 Task: Open a blank sheet, save the file as Beachhouse.doc Insert a picture of 'Beachhouse'with name   Beachhouse.png  Change shape height to 4.5 select the picture, apply border and shading with setting Box, style Three thick line, color Light Green and width 2 1/4 pt
Action: Mouse moved to (26, 25)
Screenshot: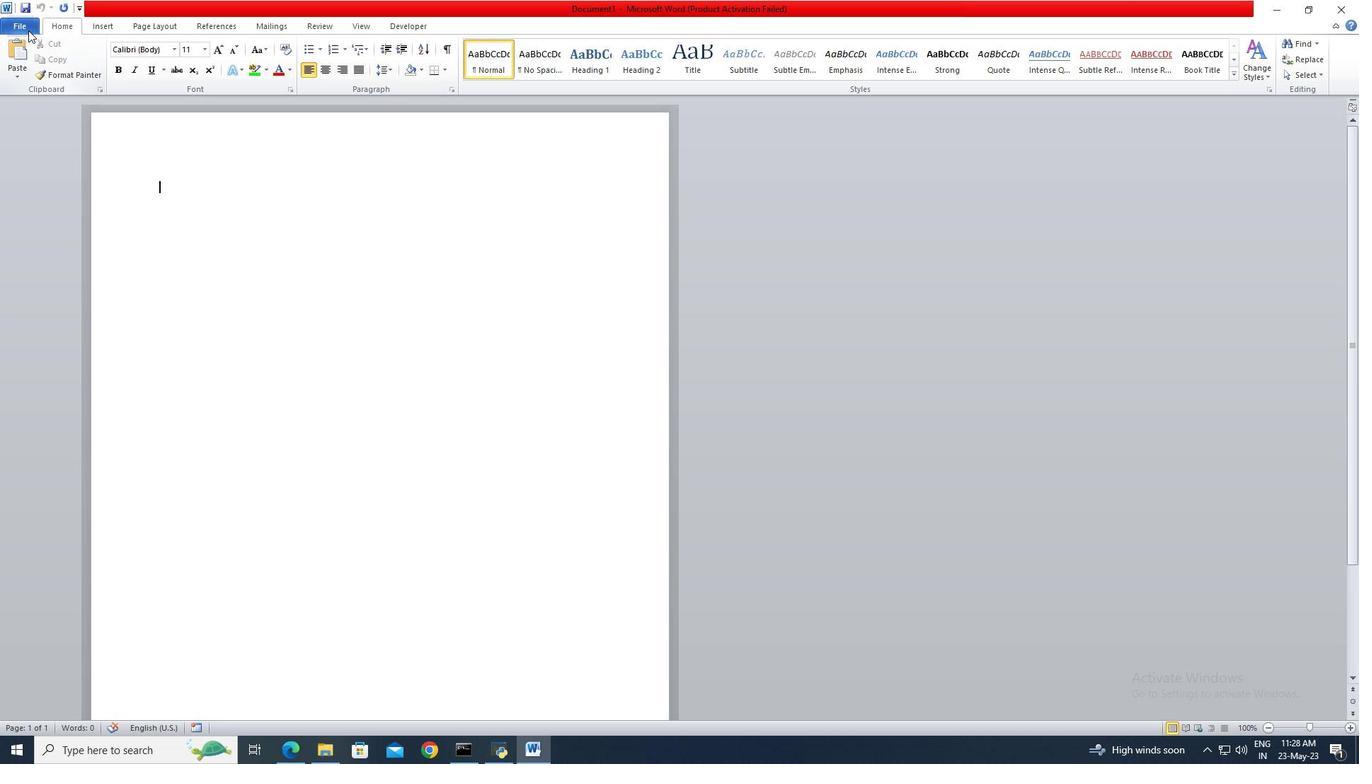 
Action: Mouse pressed left at (26, 25)
Screenshot: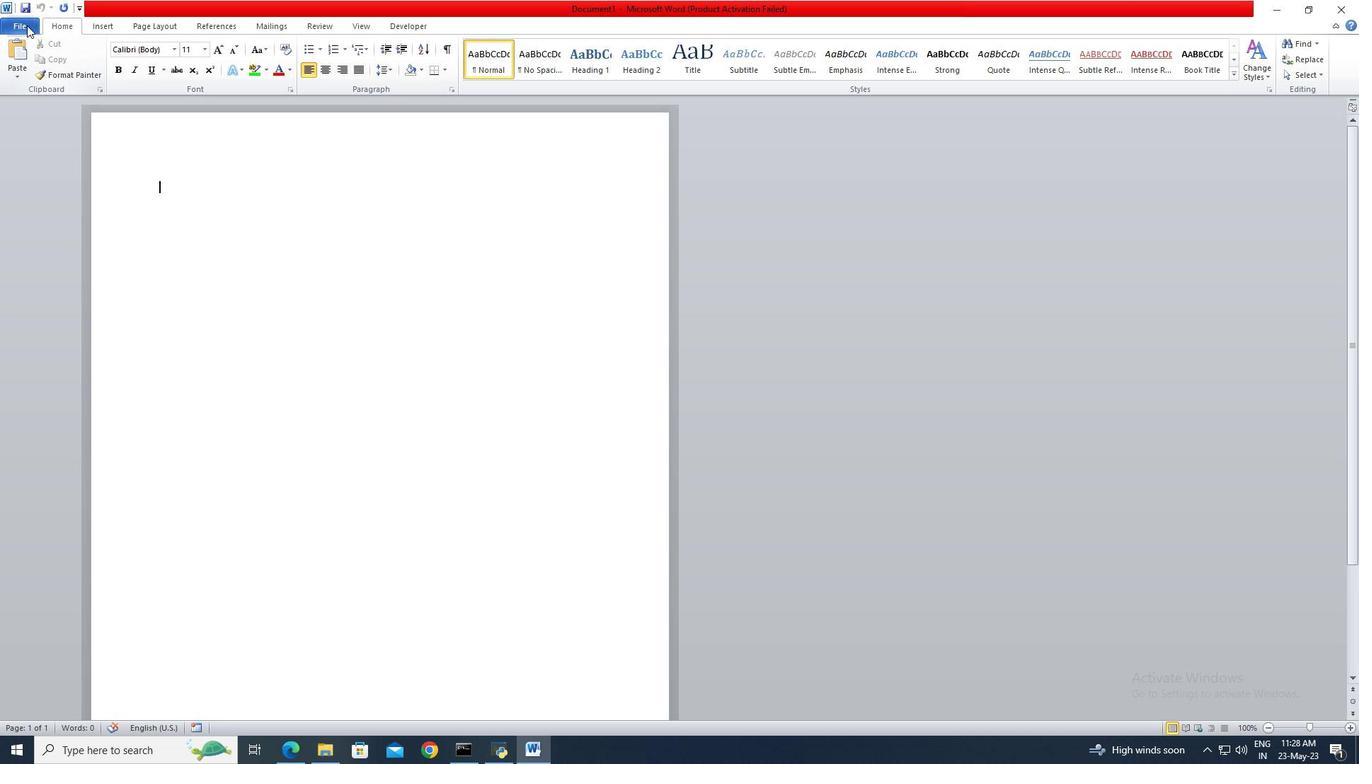 
Action: Mouse moved to (35, 186)
Screenshot: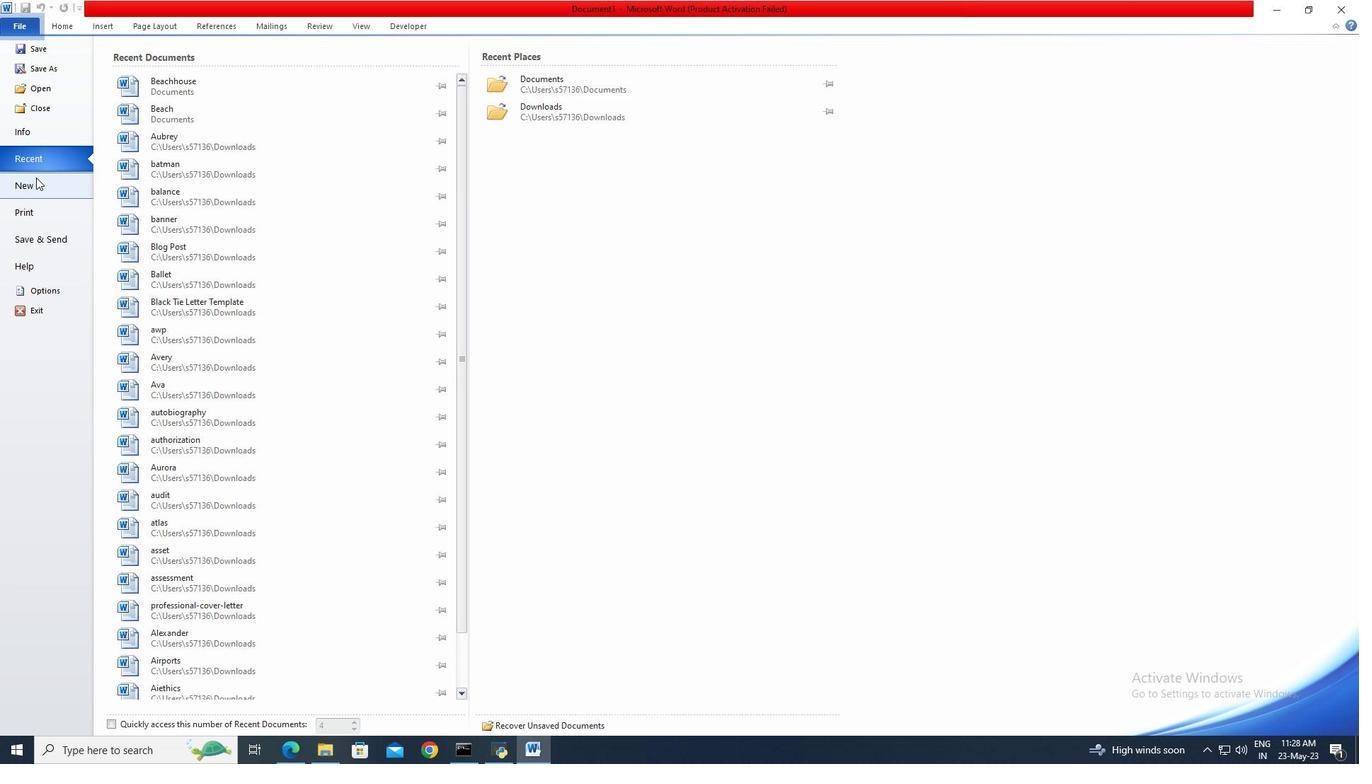 
Action: Mouse pressed left at (35, 186)
Screenshot: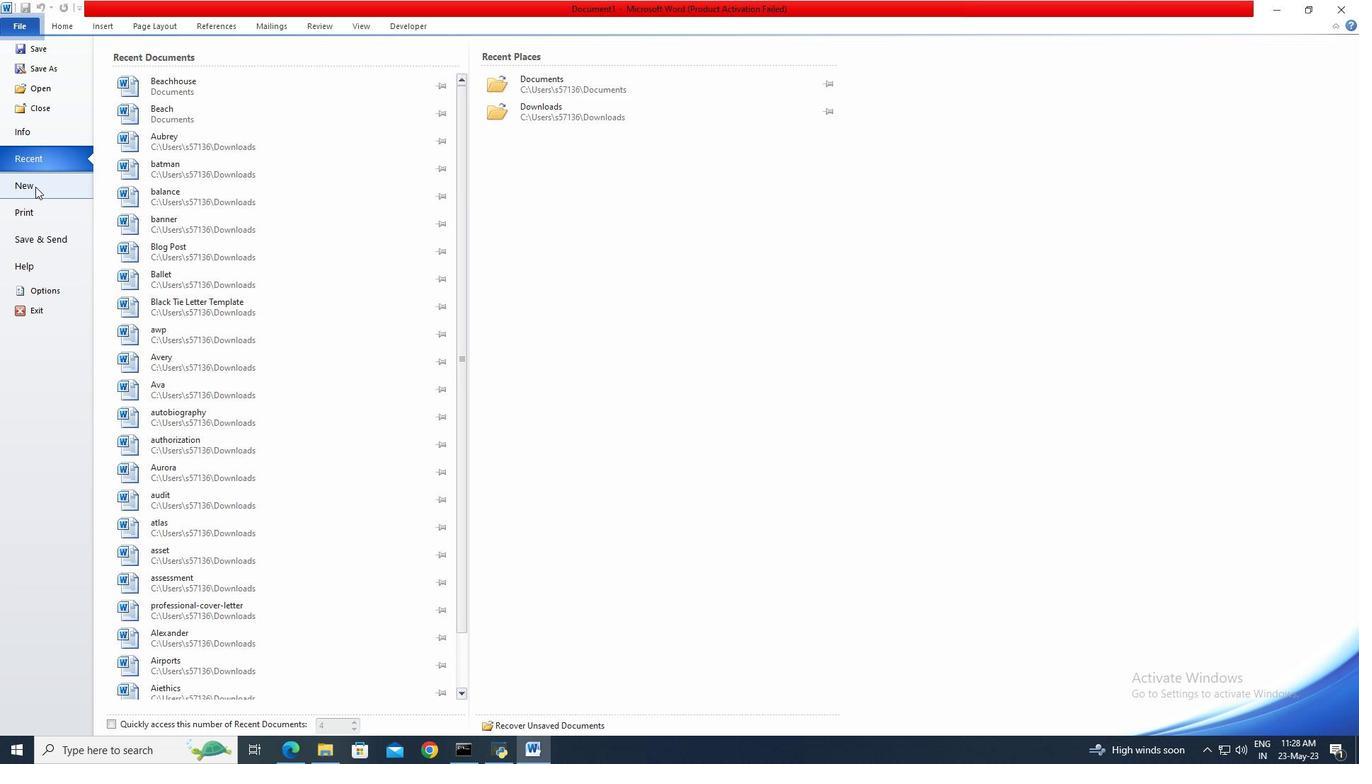 
Action: Mouse moved to (704, 355)
Screenshot: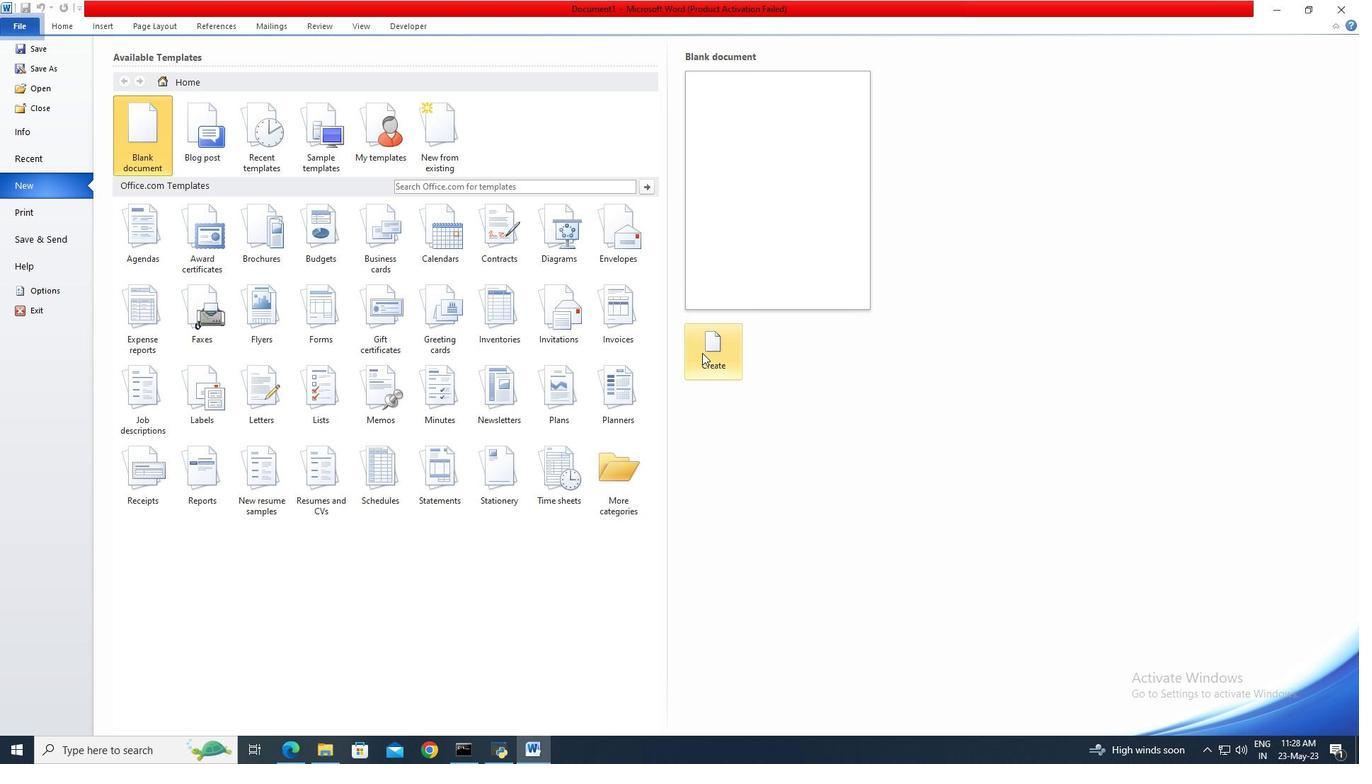 
Action: Mouse pressed left at (704, 355)
Screenshot: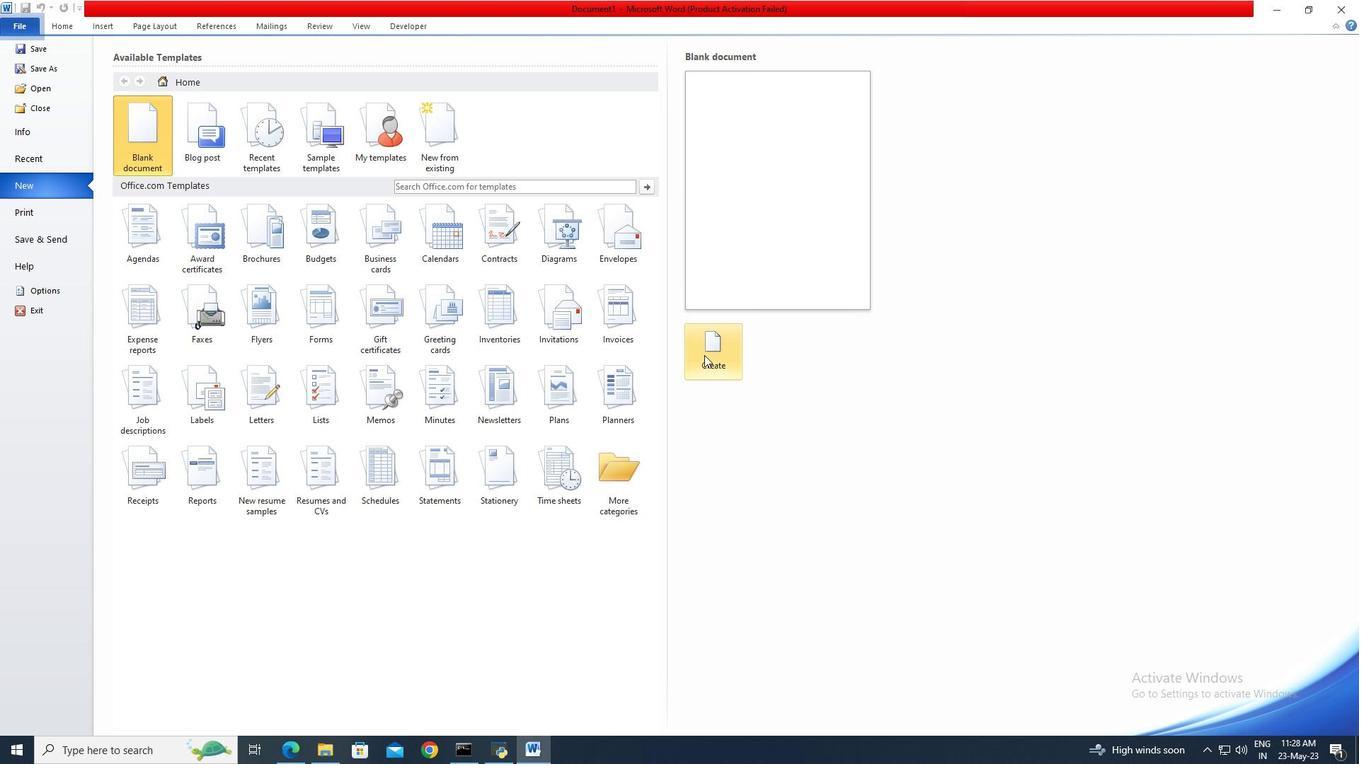 
Action: Mouse moved to (33, 28)
Screenshot: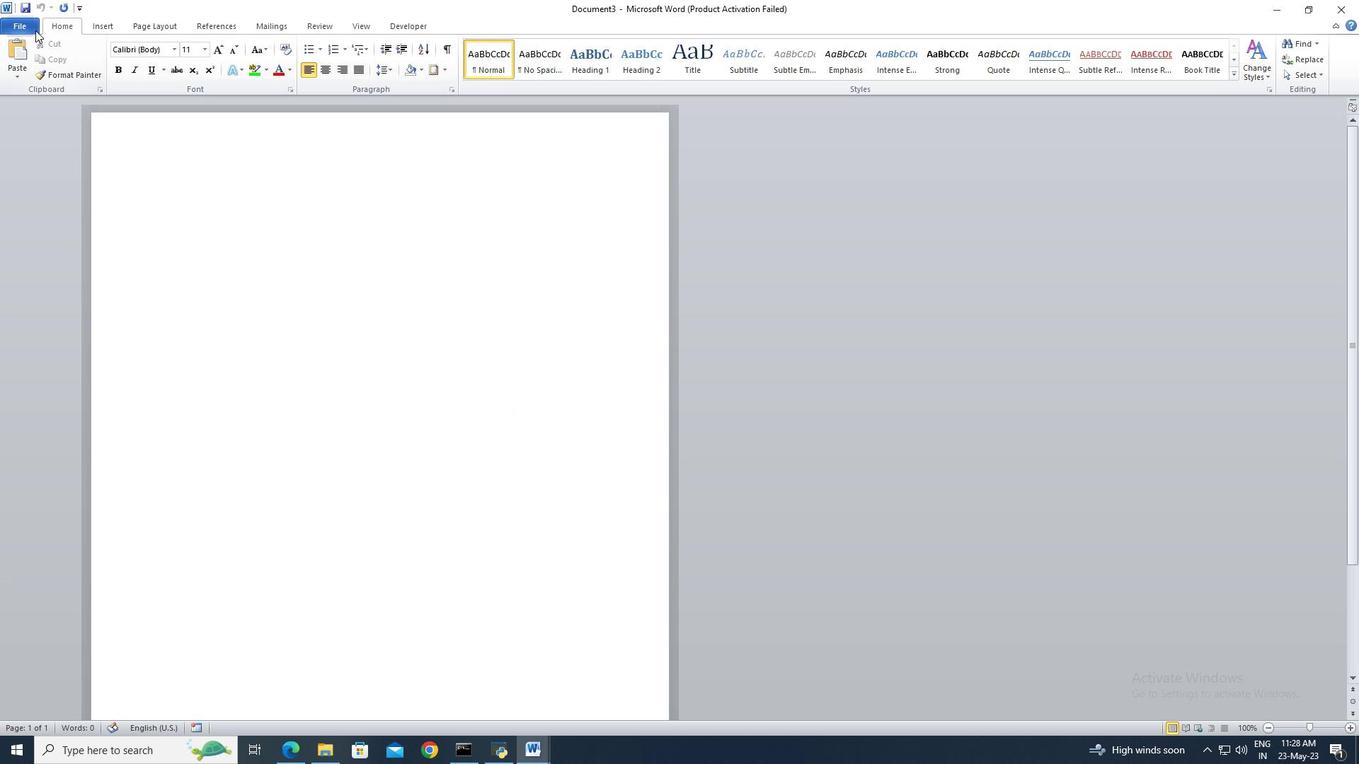 
Action: Mouse pressed left at (33, 28)
Screenshot: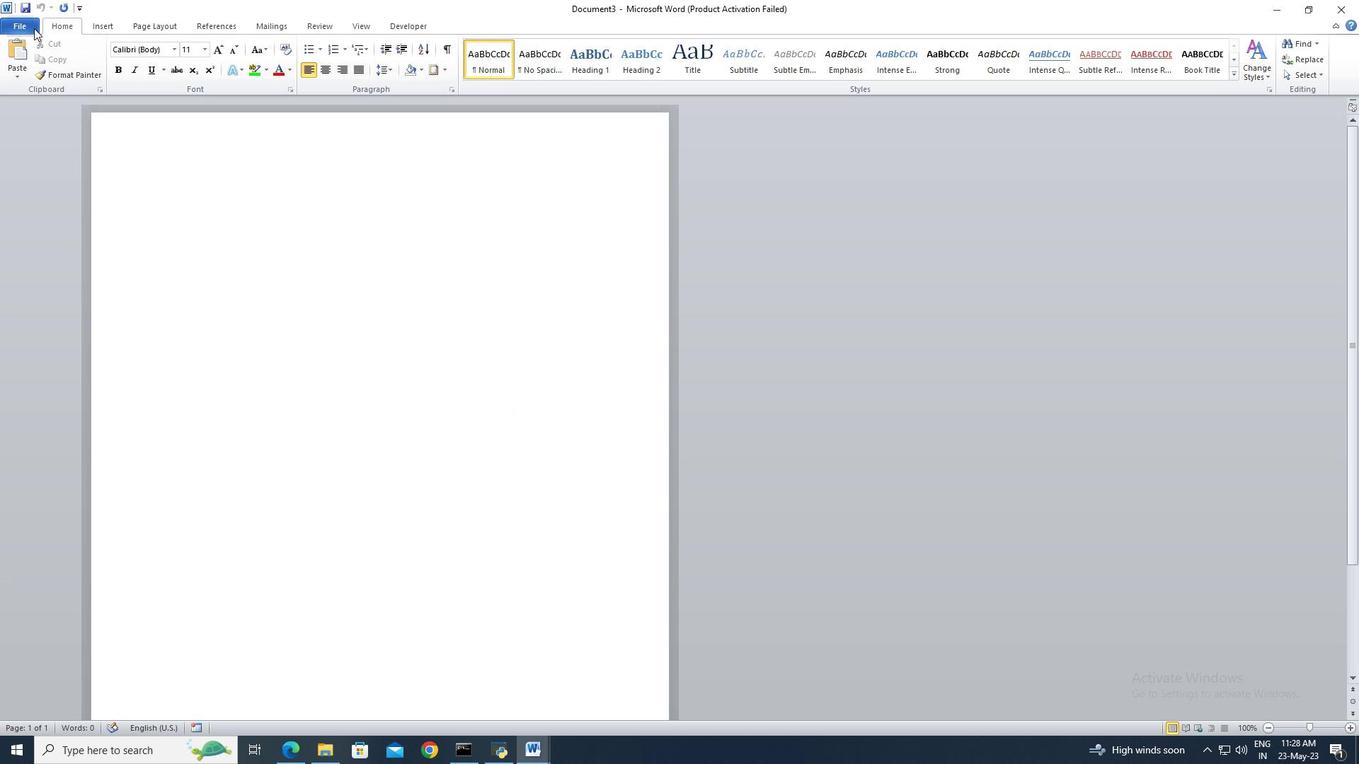 
Action: Mouse moved to (41, 64)
Screenshot: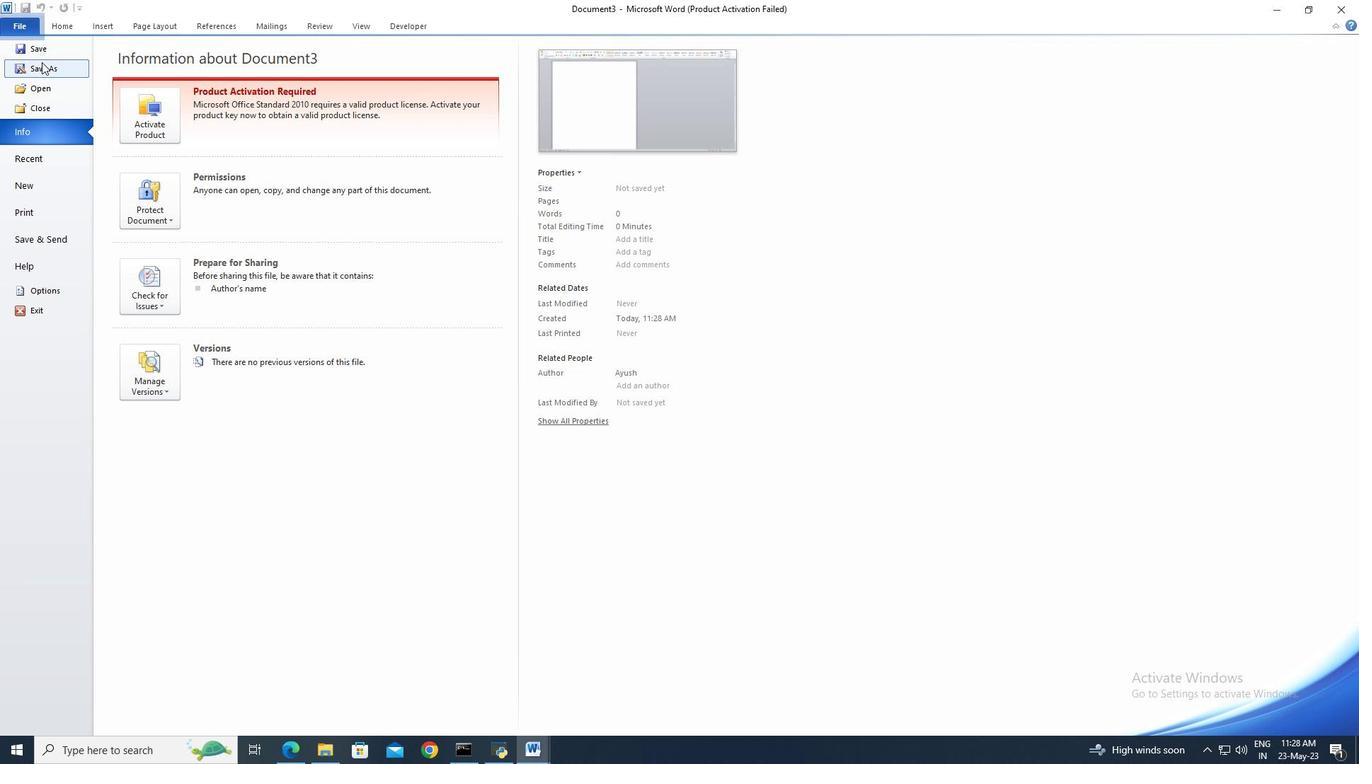 
Action: Mouse pressed left at (41, 64)
Screenshot: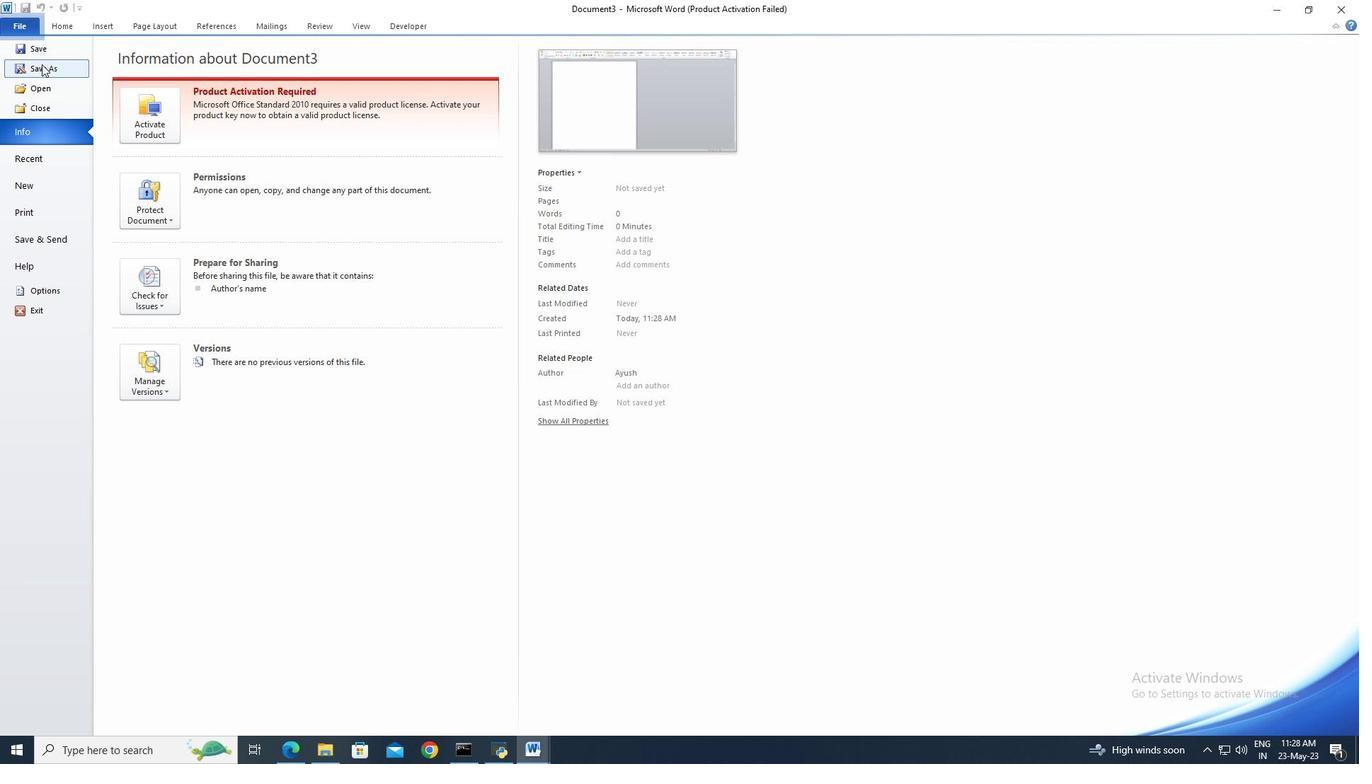 
Action: Key pressed <Key.shift>Beachhouse
Screenshot: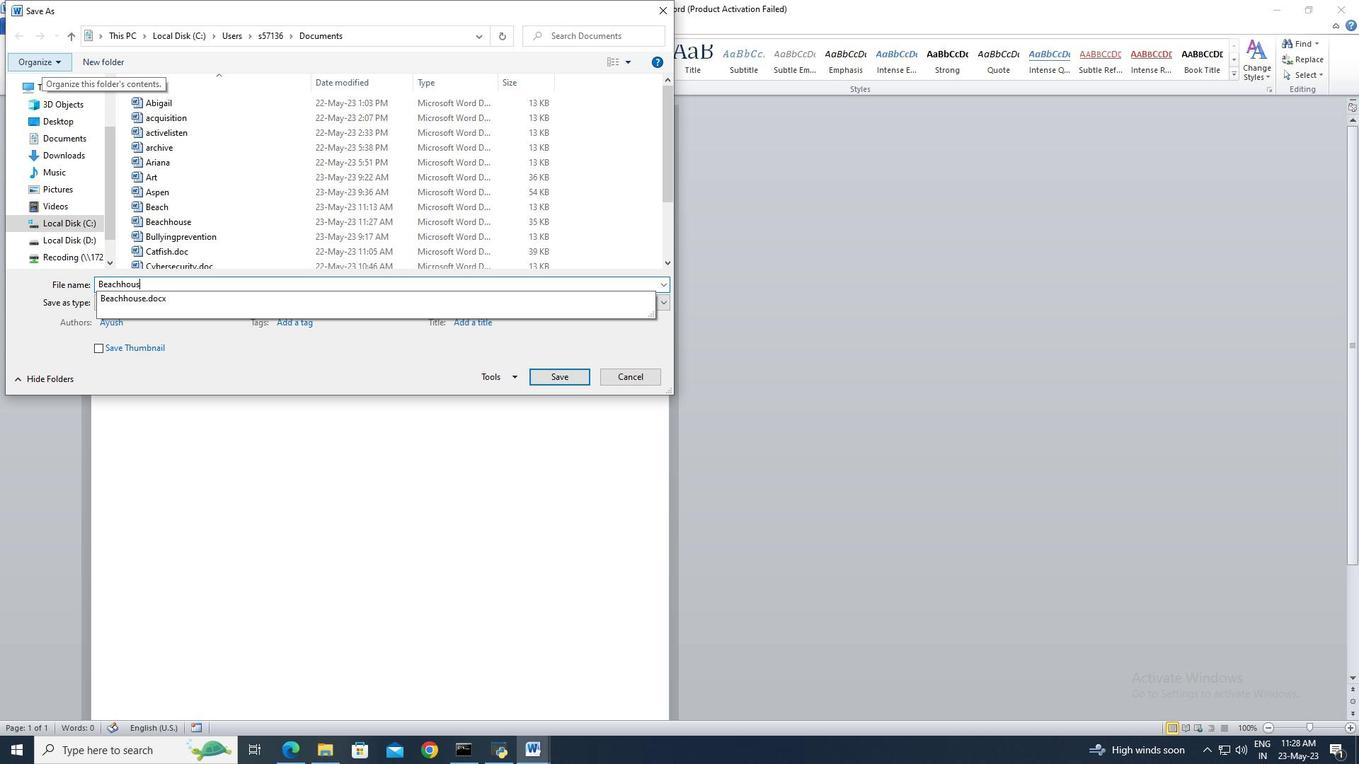 
Action: Mouse moved to (550, 375)
Screenshot: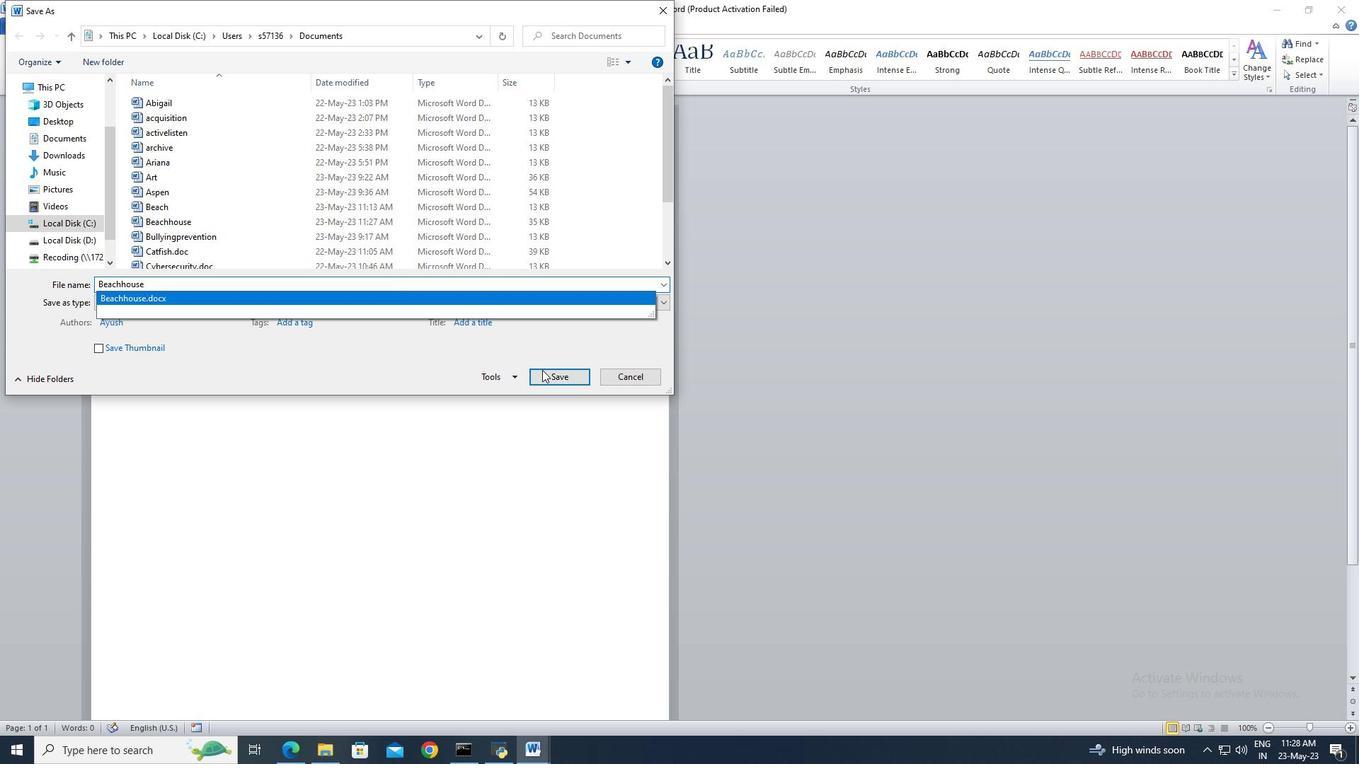 
Action: Mouse pressed left at (550, 375)
Screenshot: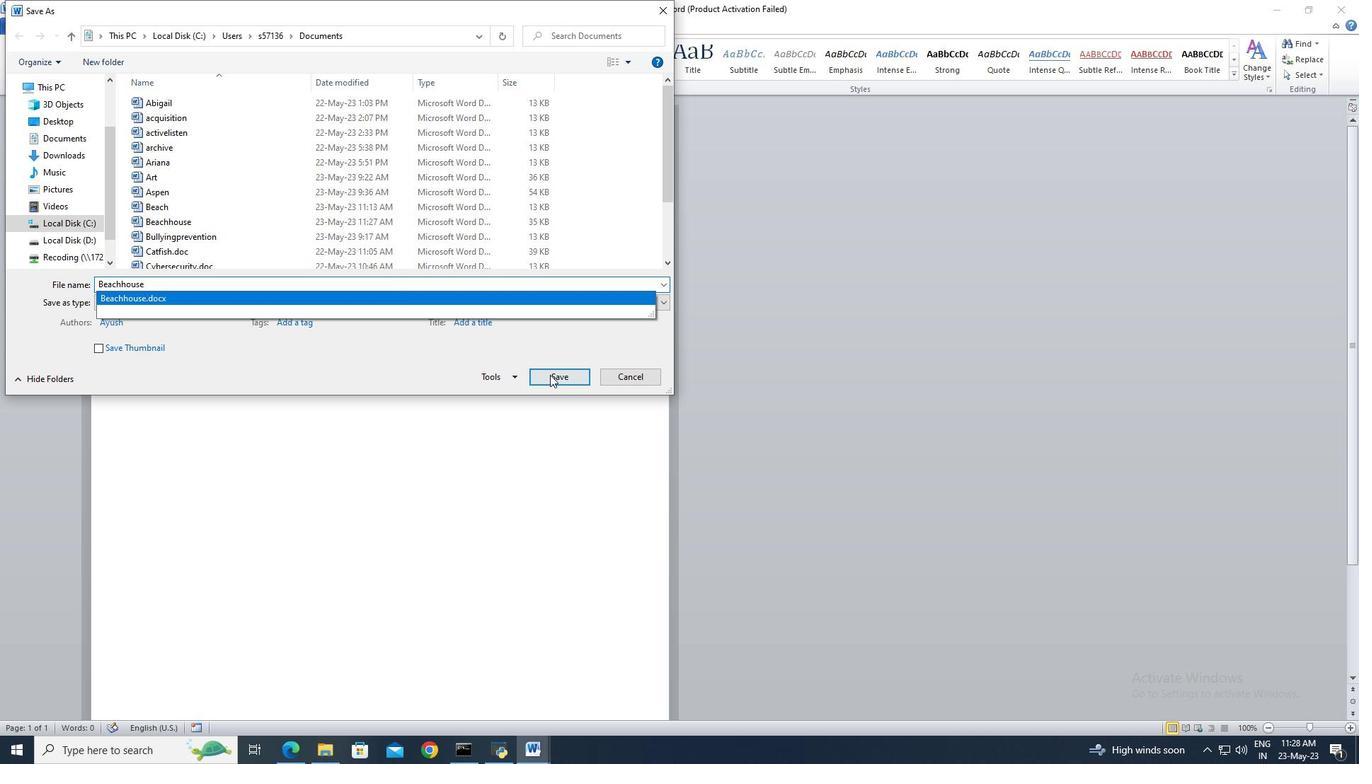 
Action: Mouse moved to (683, 405)
Screenshot: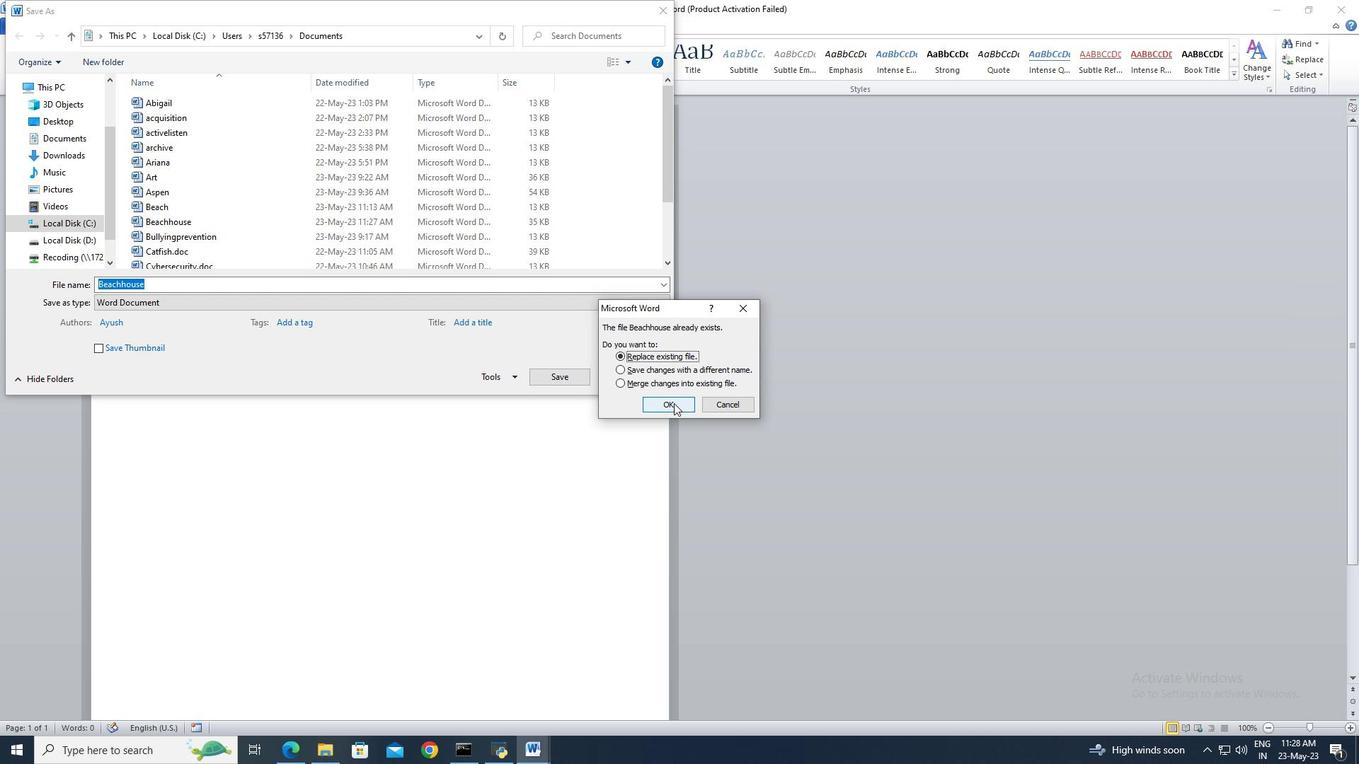 
Action: Mouse pressed left at (683, 405)
Screenshot: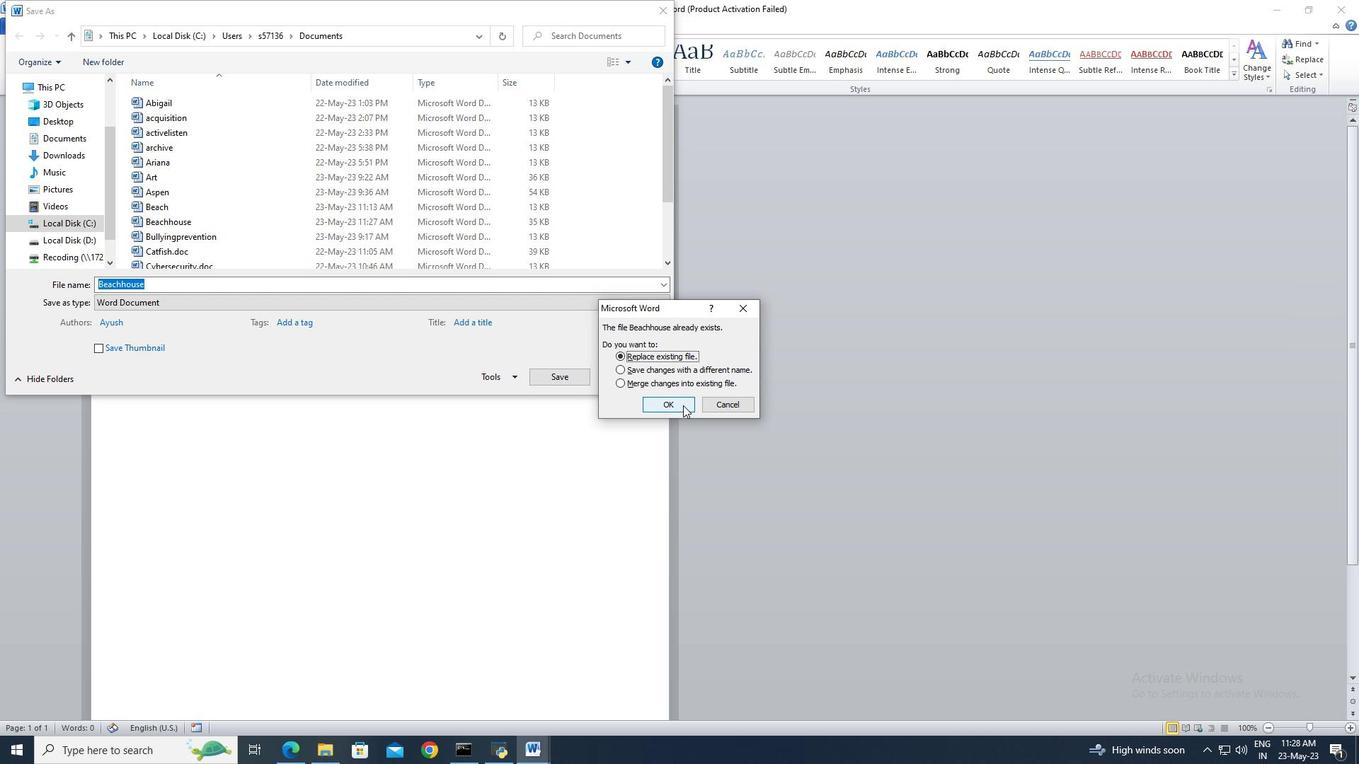 
Action: Mouse moved to (110, 29)
Screenshot: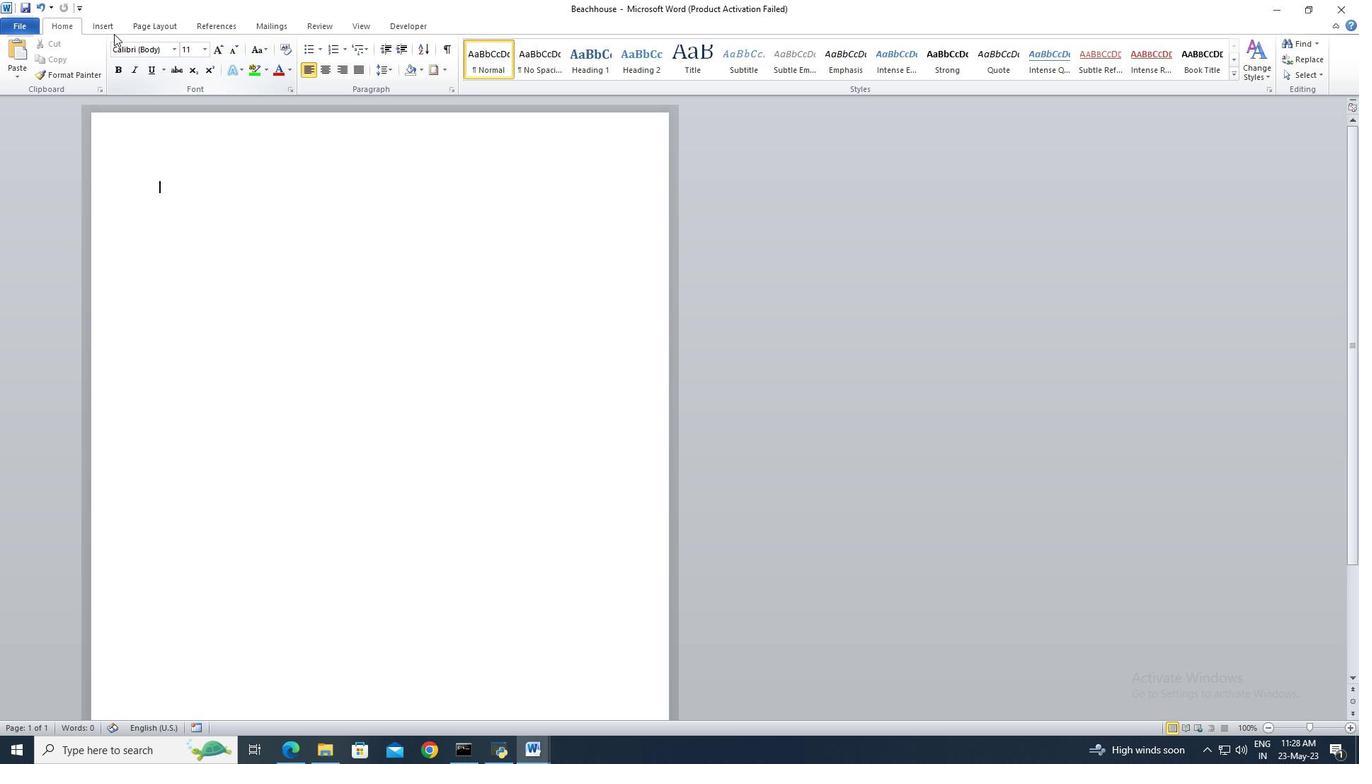 
Action: Mouse pressed left at (110, 29)
Screenshot: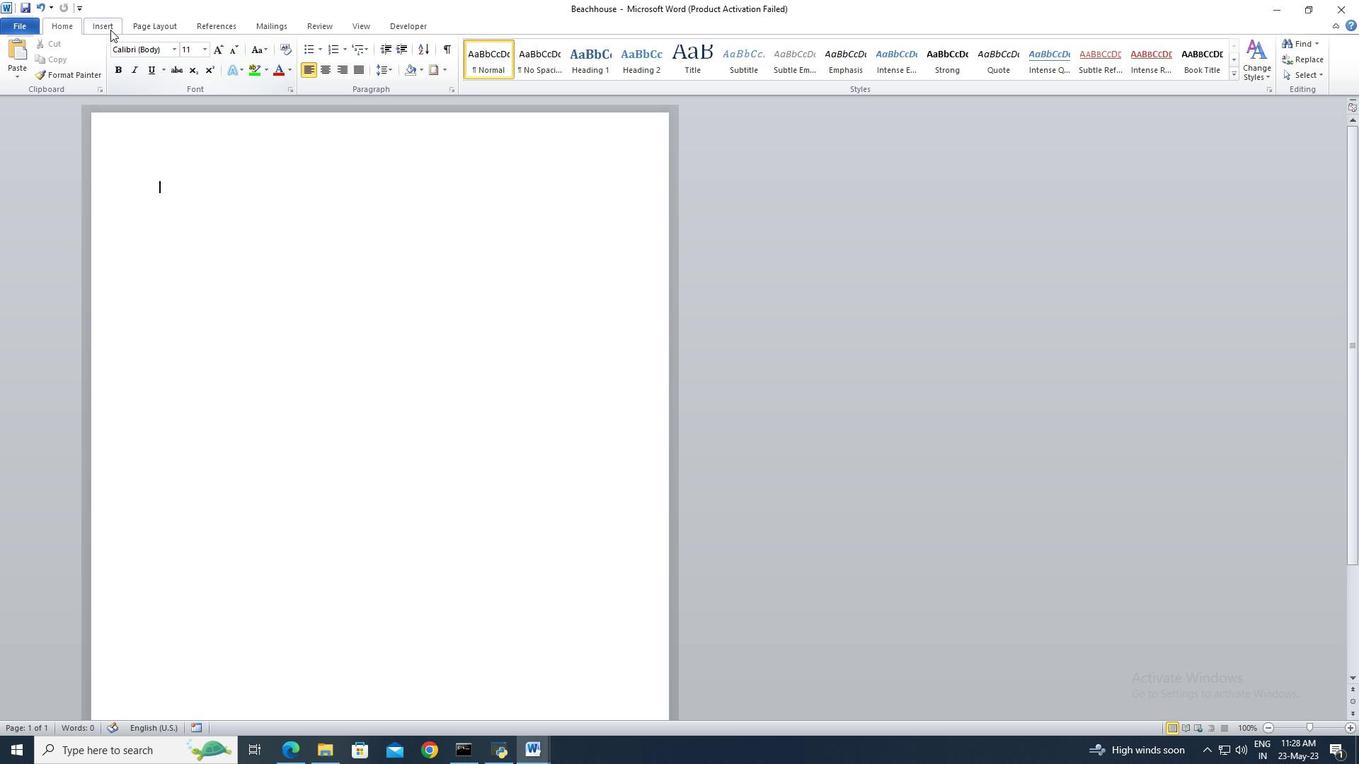 
Action: Mouse moved to (145, 56)
Screenshot: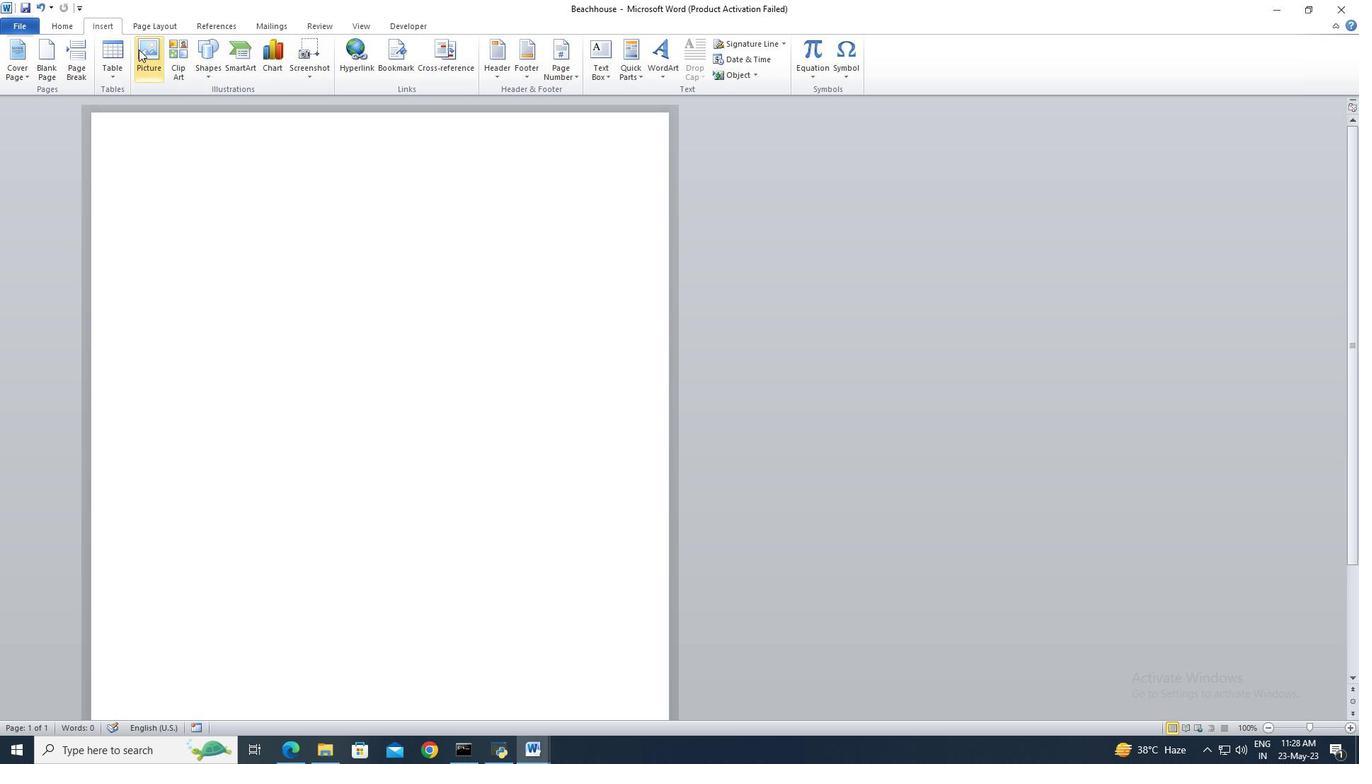 
Action: Mouse pressed left at (145, 56)
Screenshot: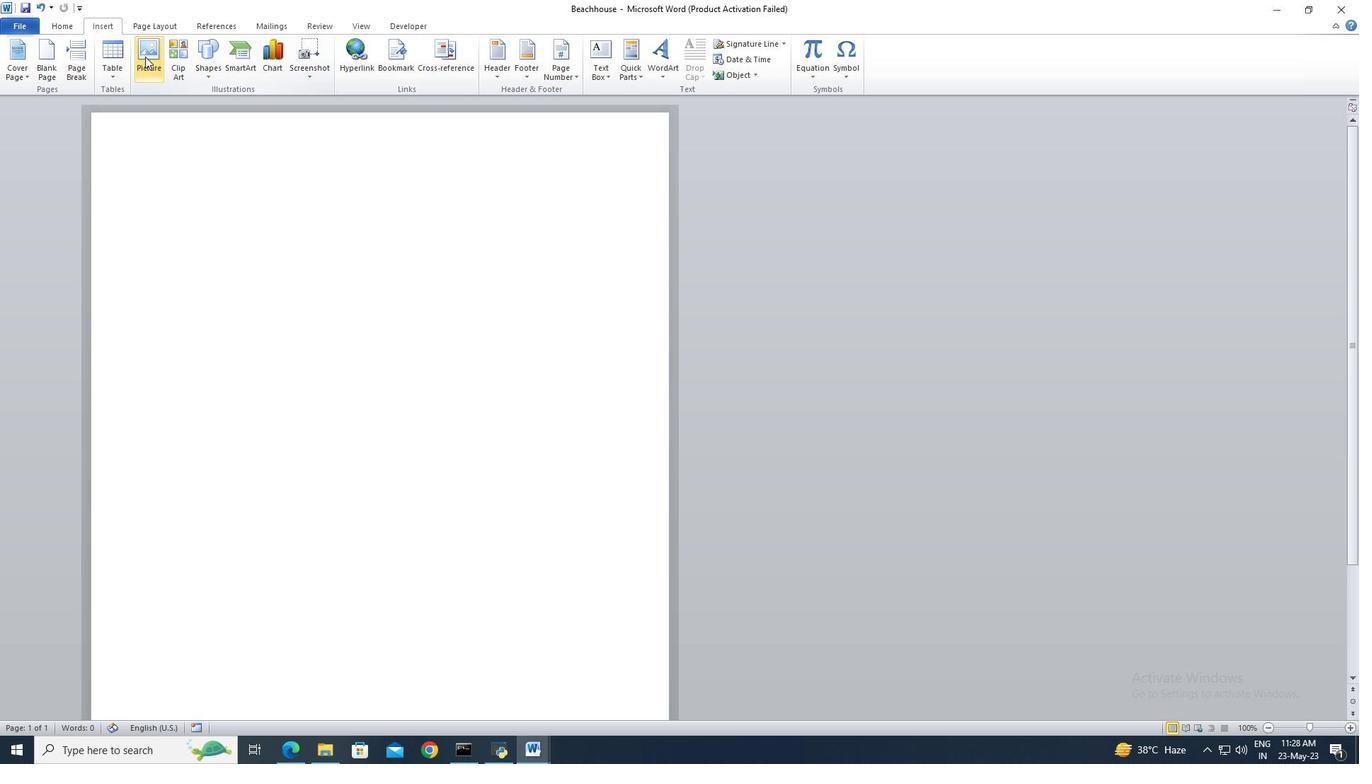
Action: Mouse moved to (160, 119)
Screenshot: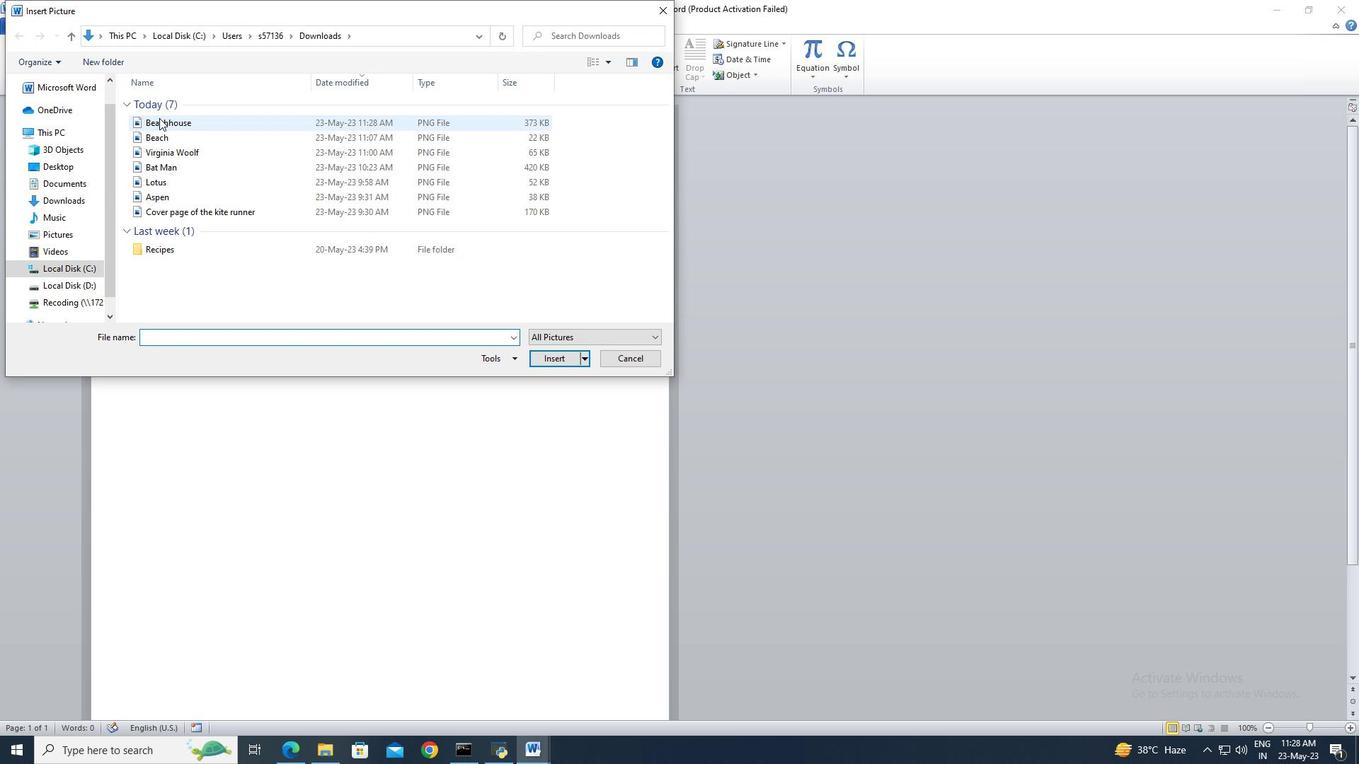 
Action: Mouse pressed left at (160, 119)
Screenshot: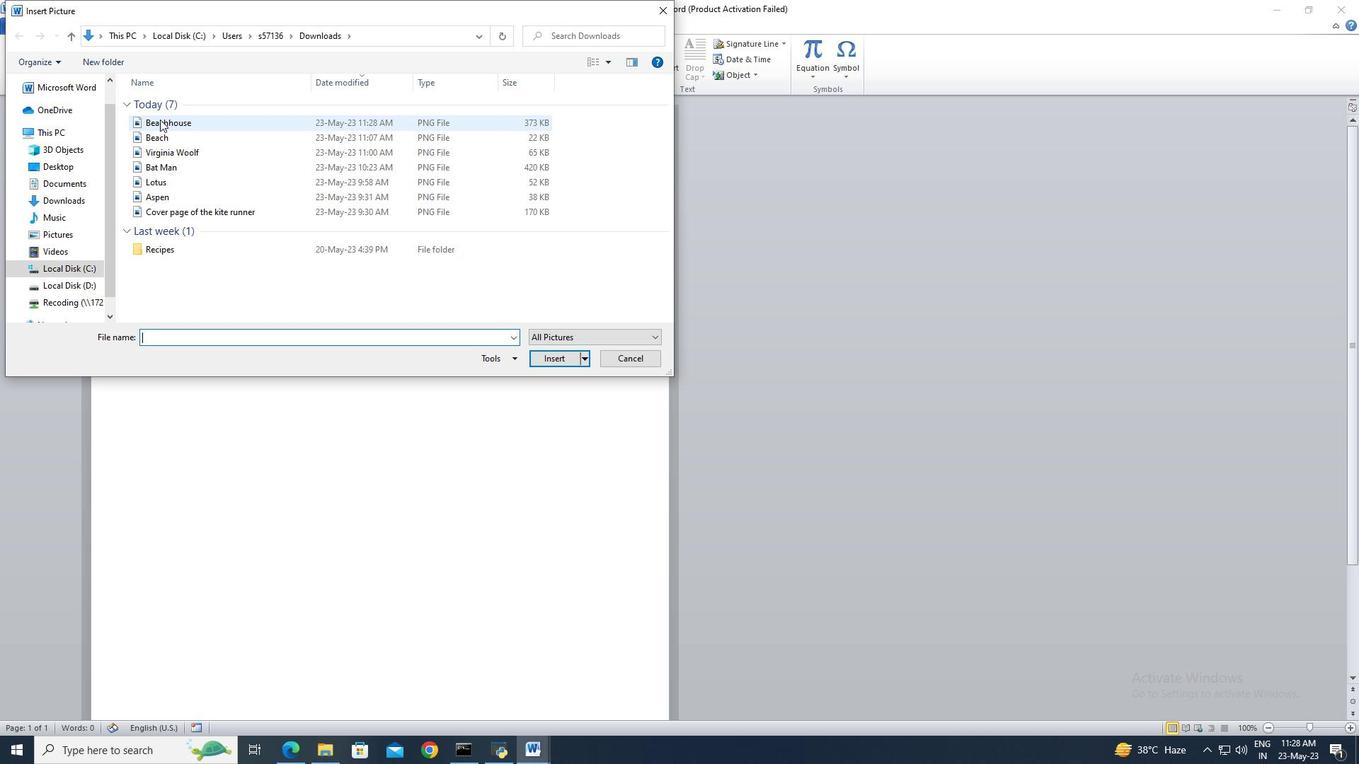 
Action: Mouse moved to (545, 361)
Screenshot: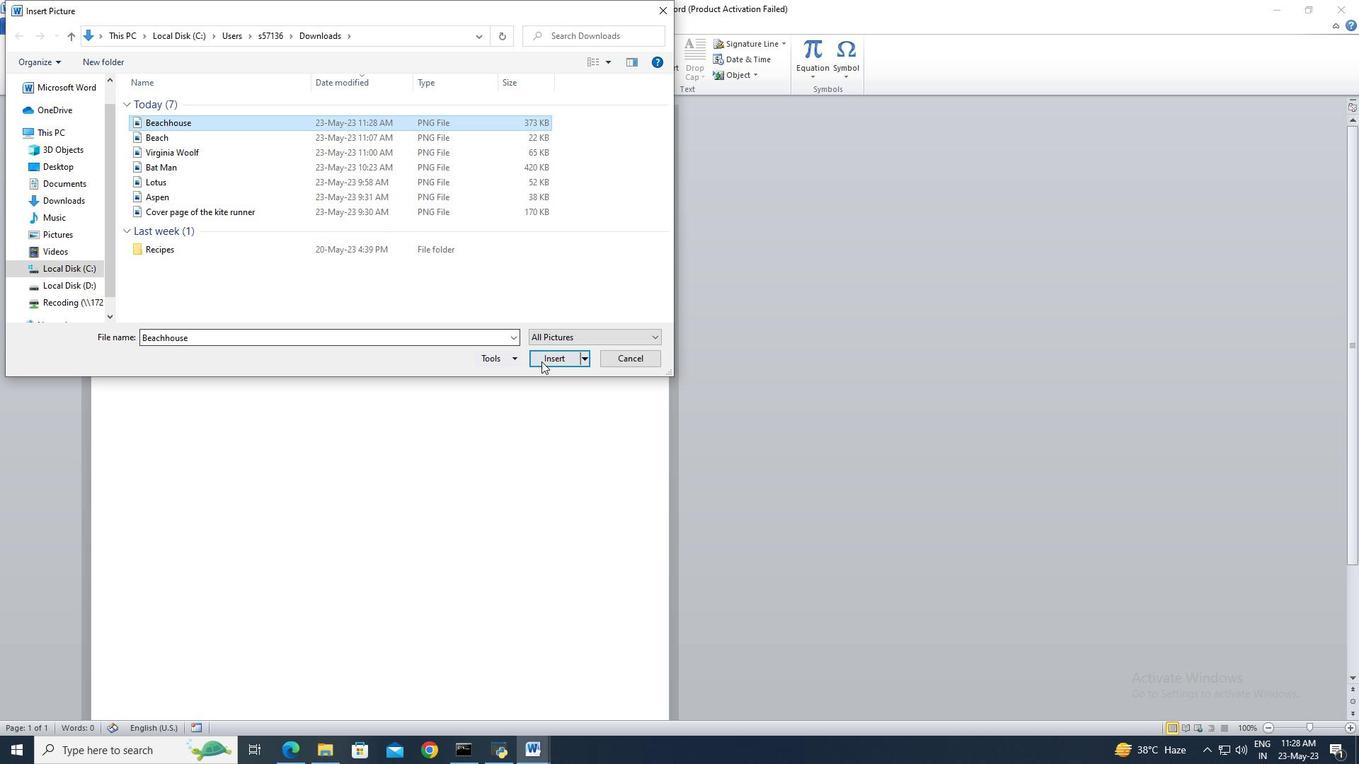 
Action: Mouse pressed left at (545, 361)
Screenshot: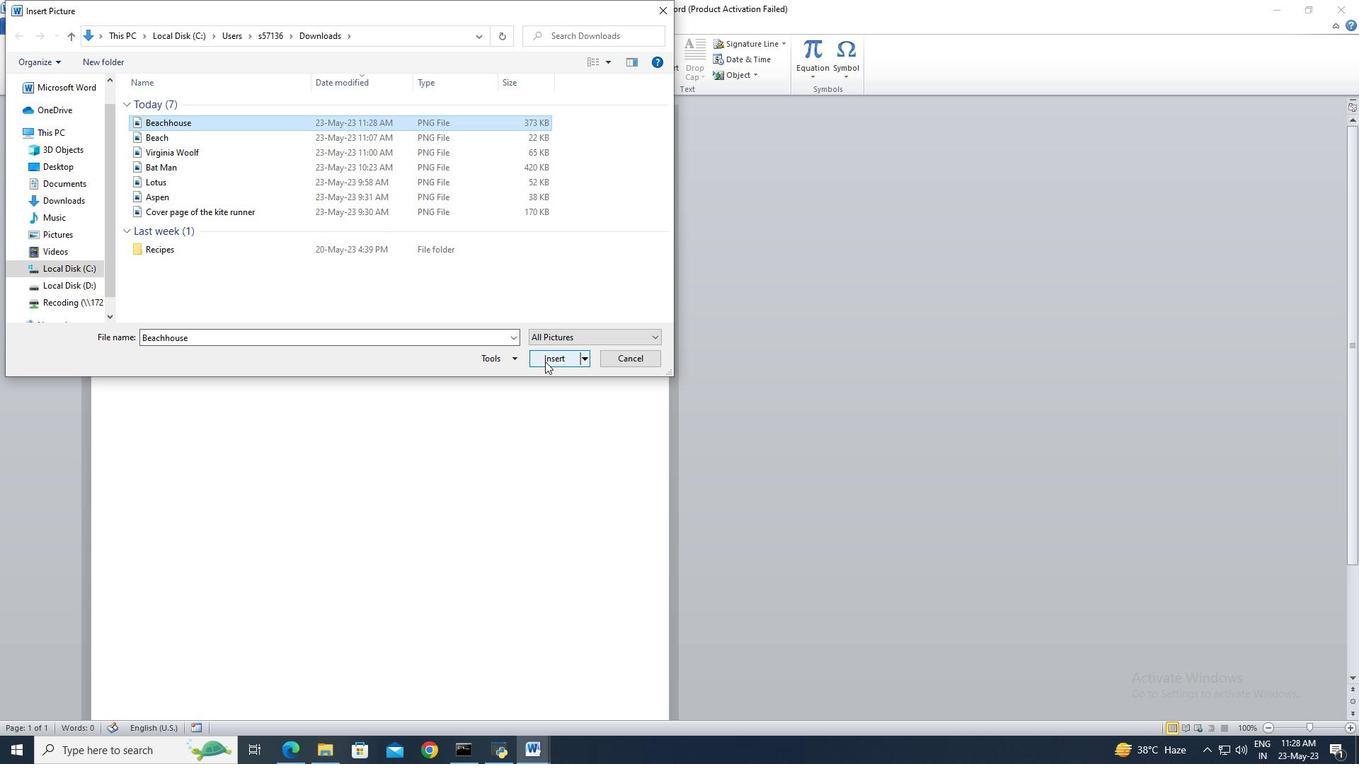 
Action: Mouse moved to (76, 29)
Screenshot: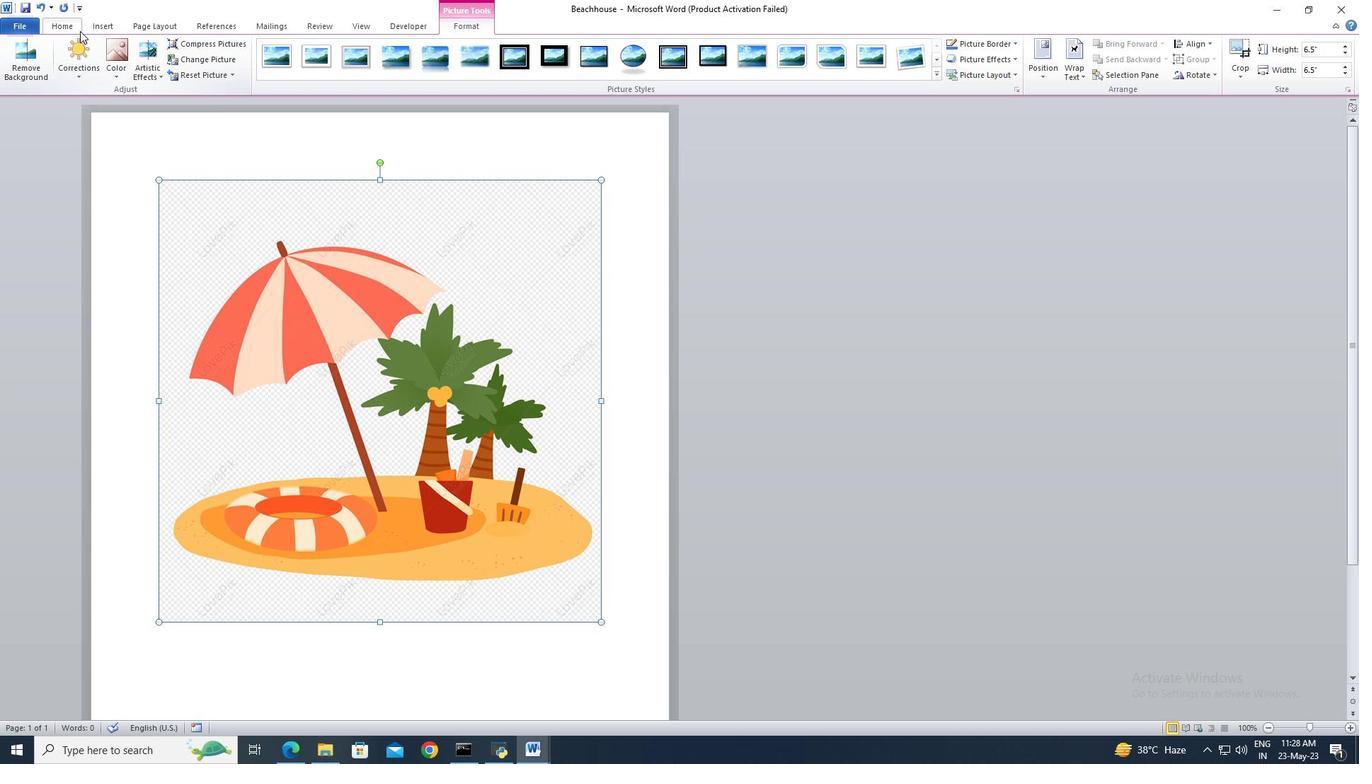 
Action: Mouse pressed left at (76, 29)
Screenshot: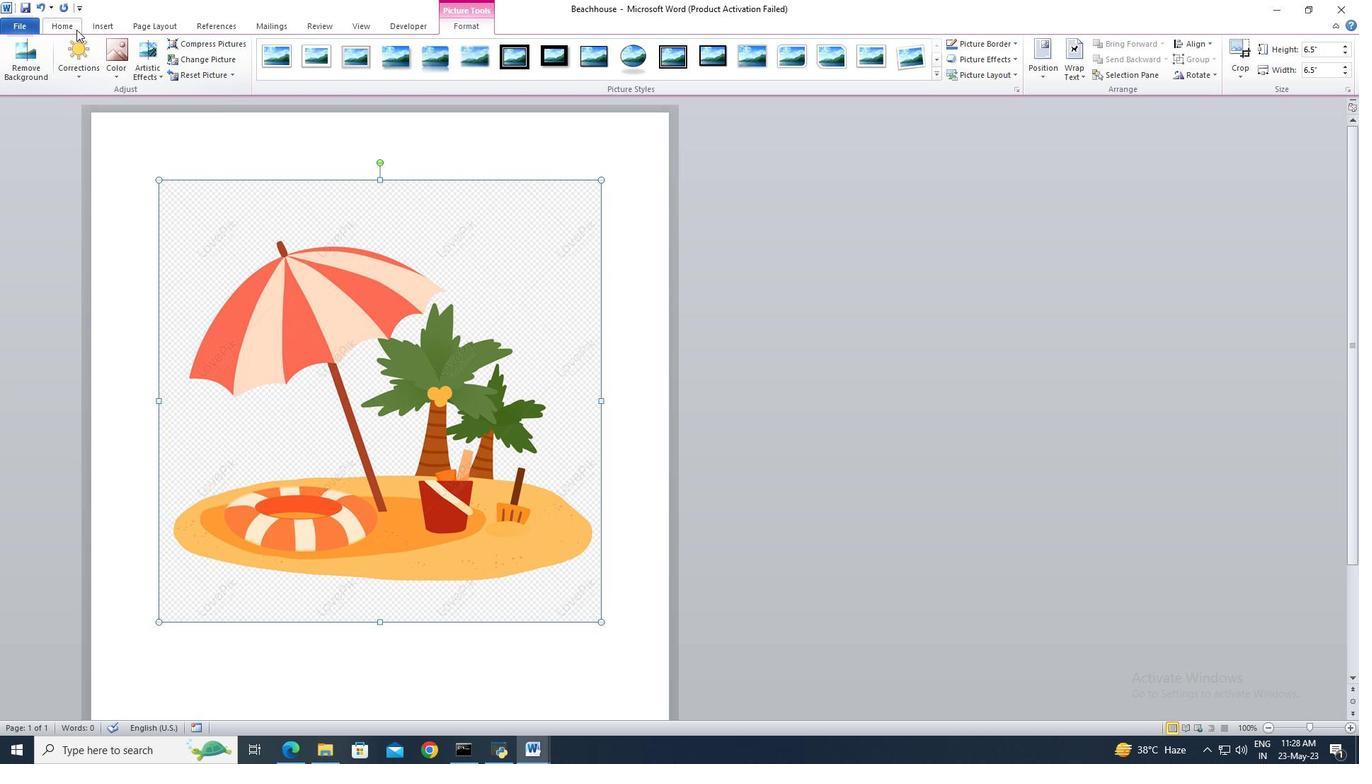 
Action: Mouse moved to (443, 73)
Screenshot: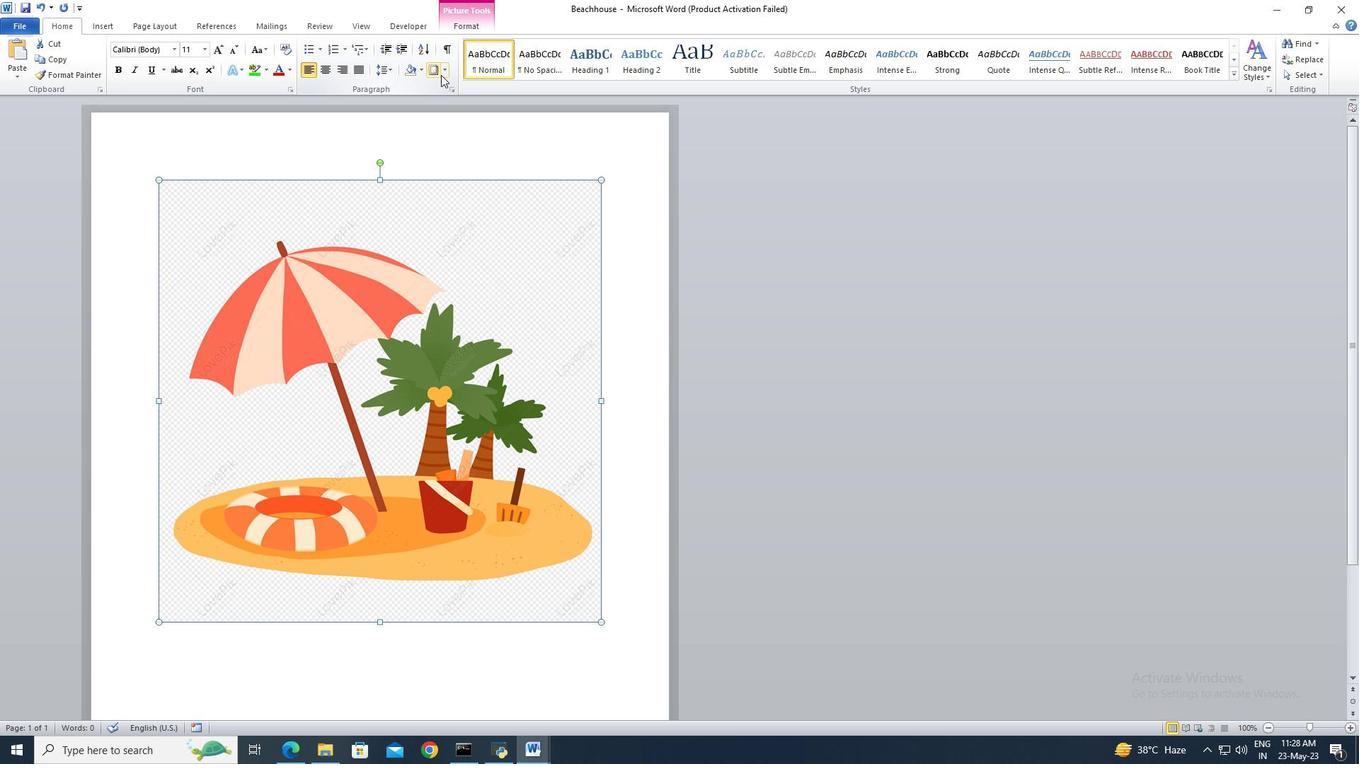 
Action: Mouse pressed left at (443, 73)
Screenshot: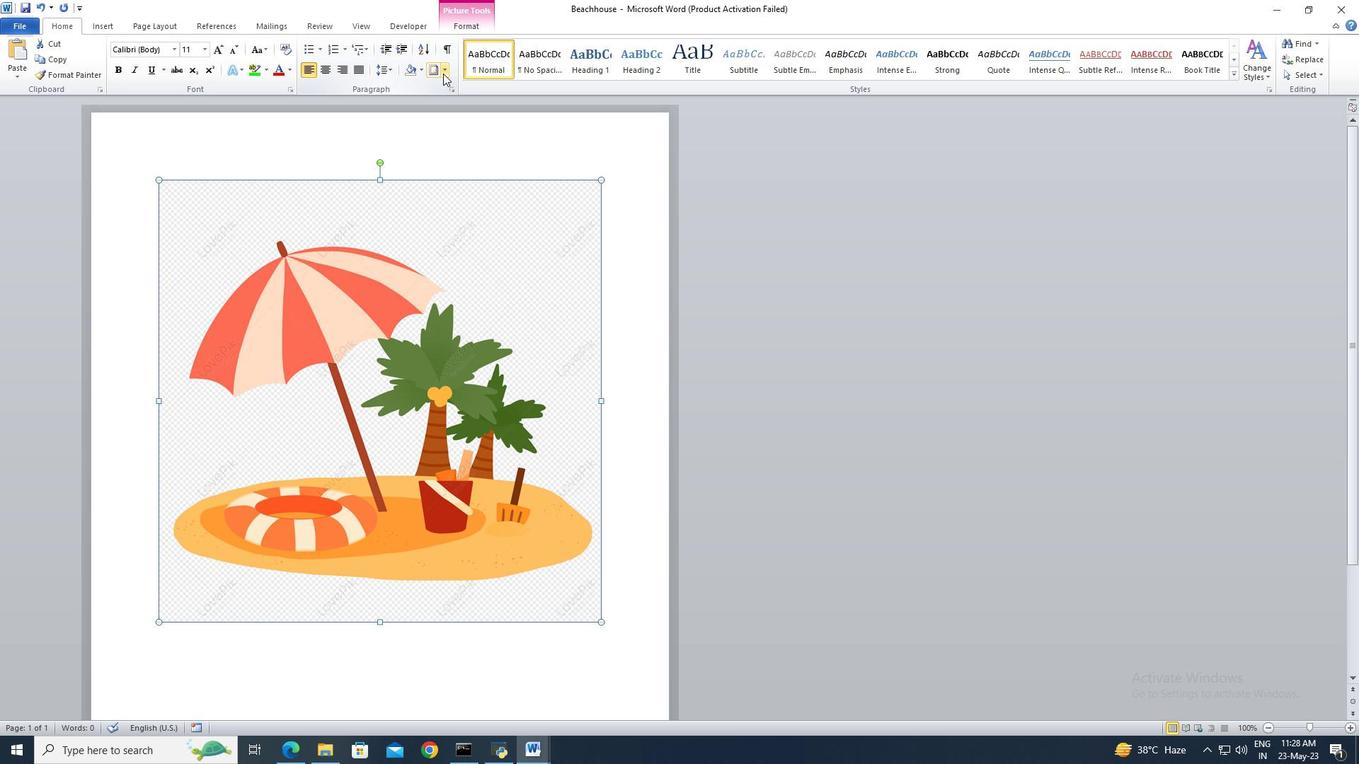 
Action: Mouse moved to (482, 327)
Screenshot: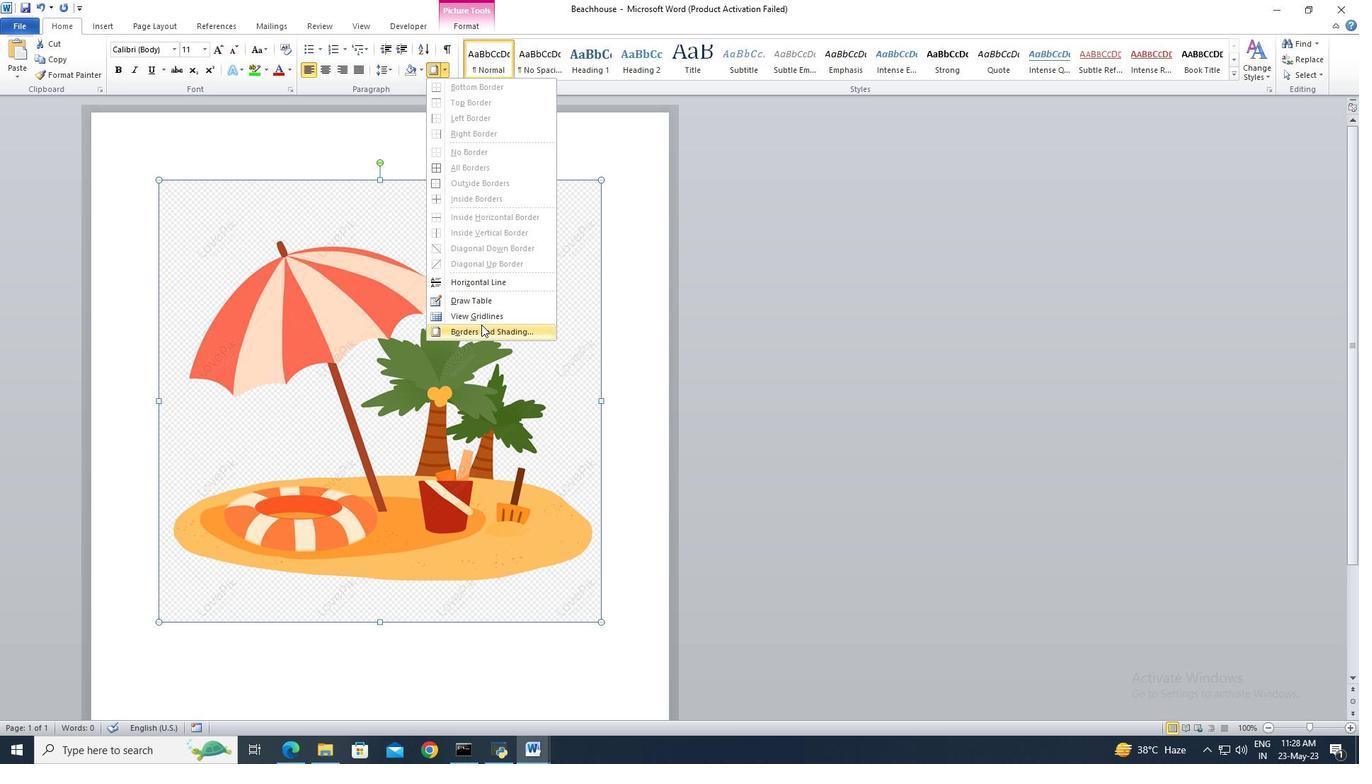 
Action: Mouse pressed left at (482, 327)
Screenshot: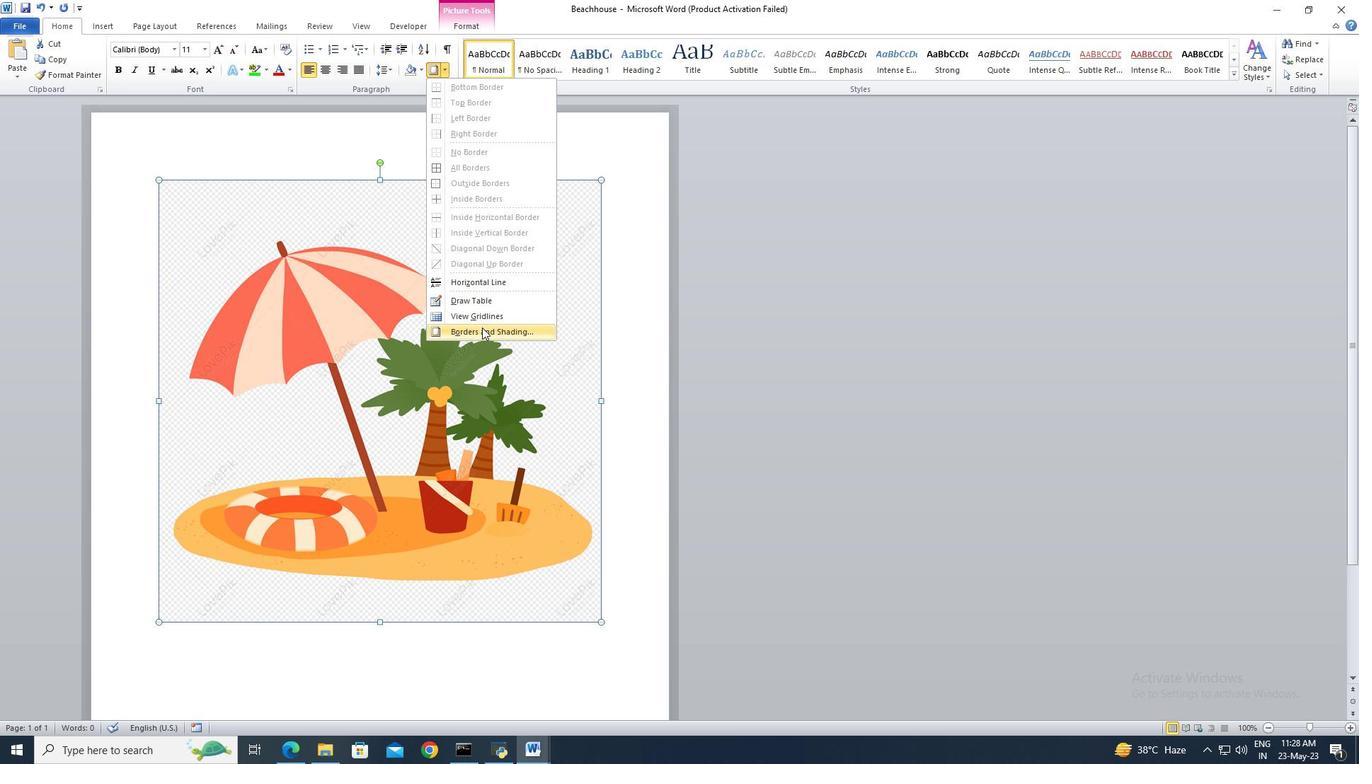 
Action: Mouse moved to (516, 326)
Screenshot: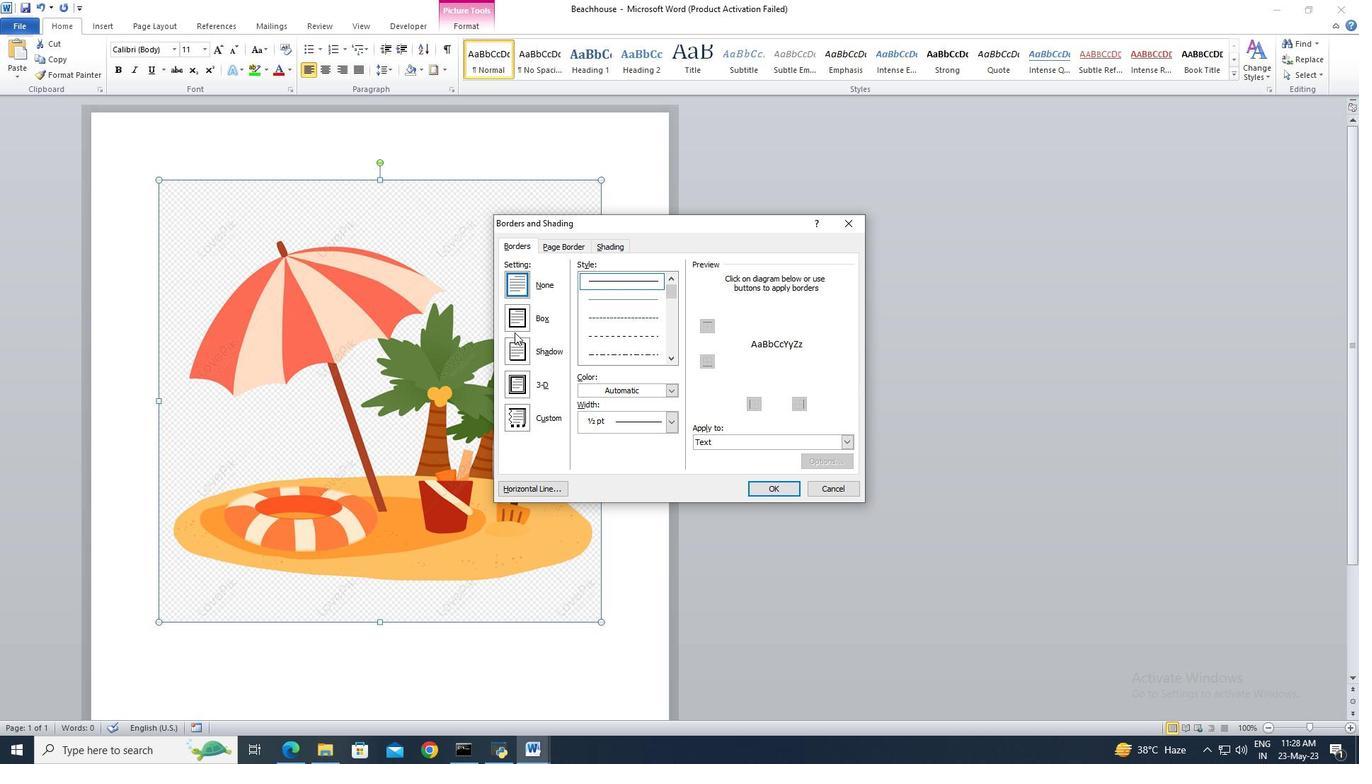 
Action: Mouse pressed left at (516, 326)
Screenshot: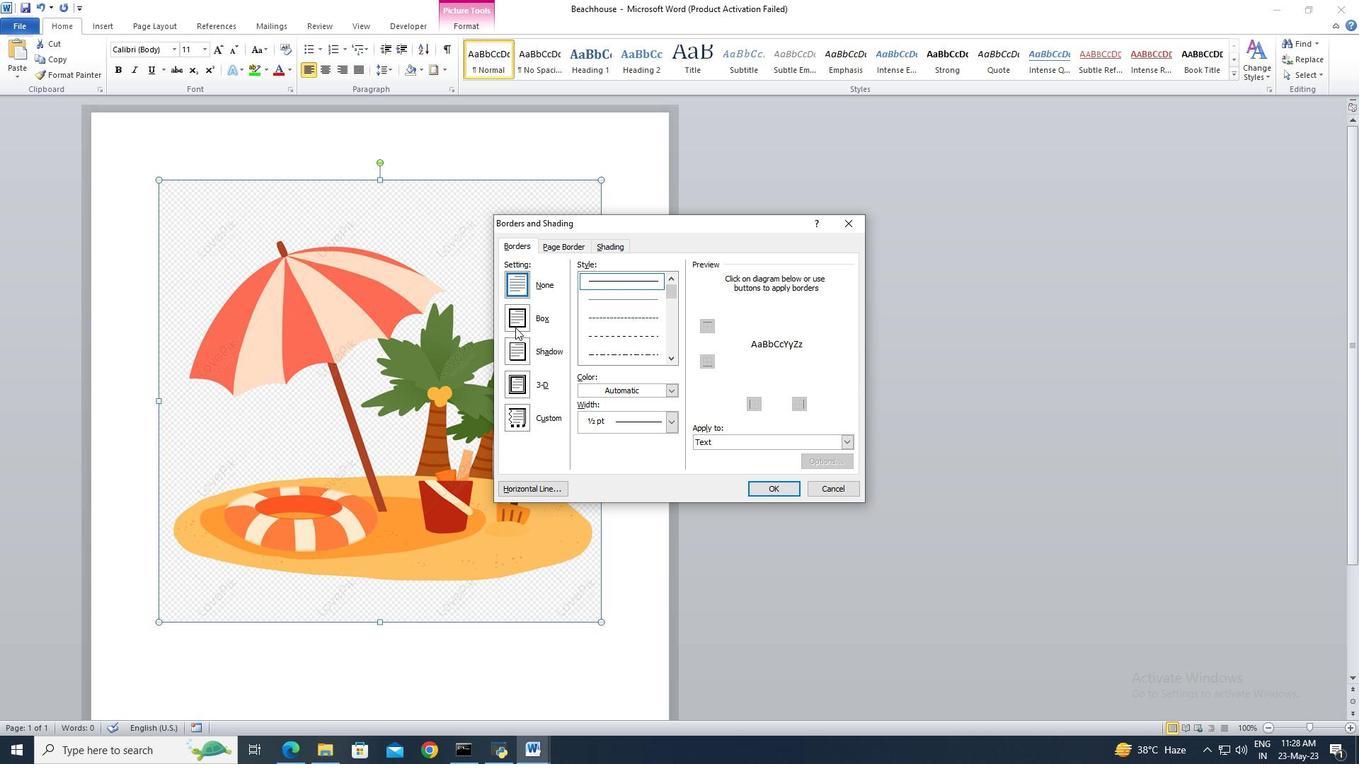 
Action: Mouse moved to (669, 357)
Screenshot: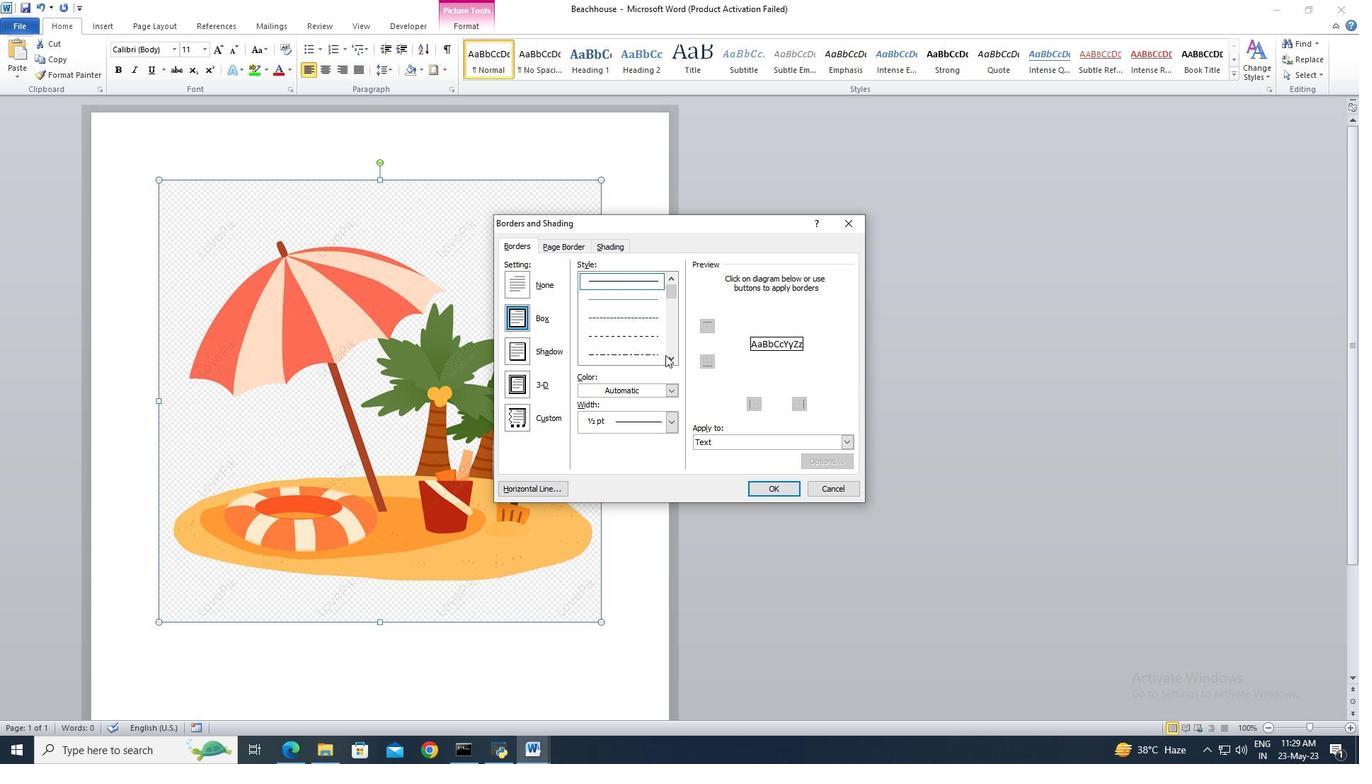 
Action: Mouse pressed left at (669, 357)
Screenshot: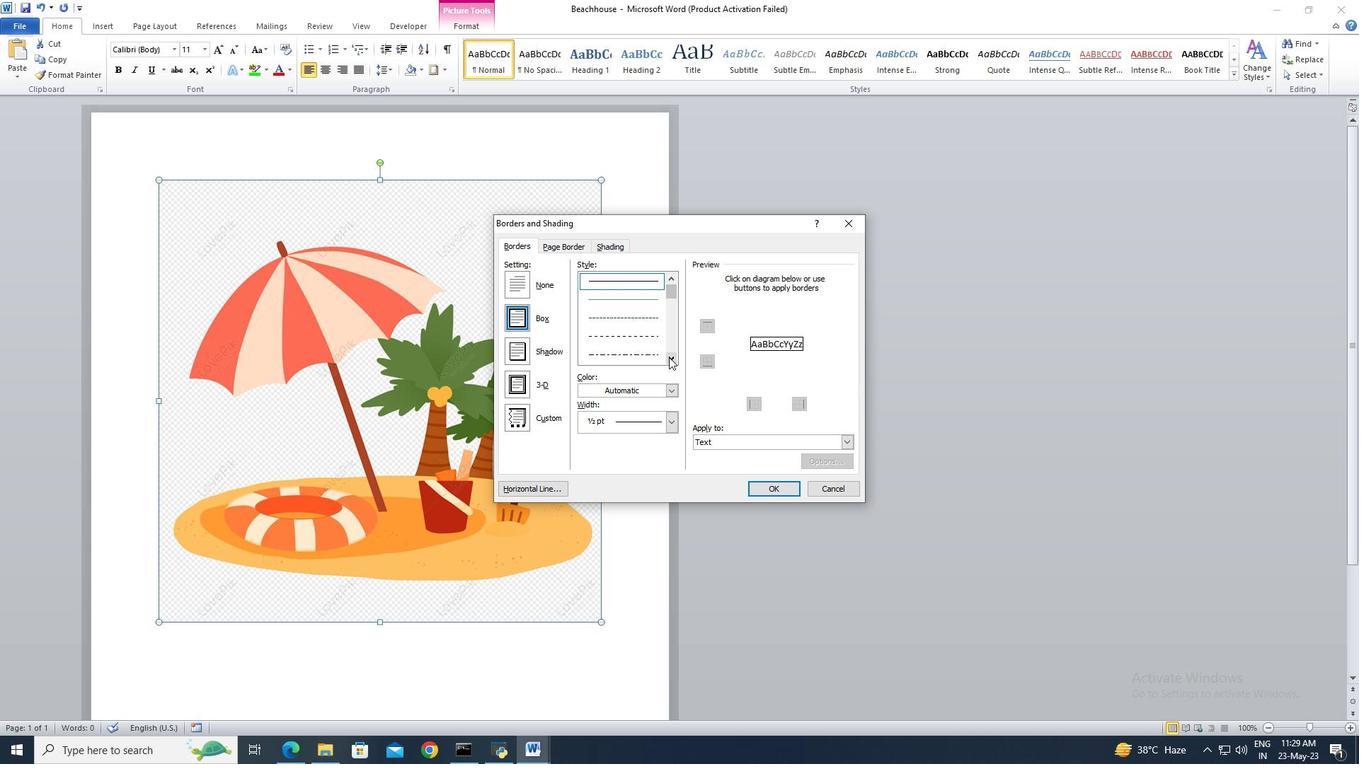 
Action: Mouse pressed left at (669, 357)
Screenshot: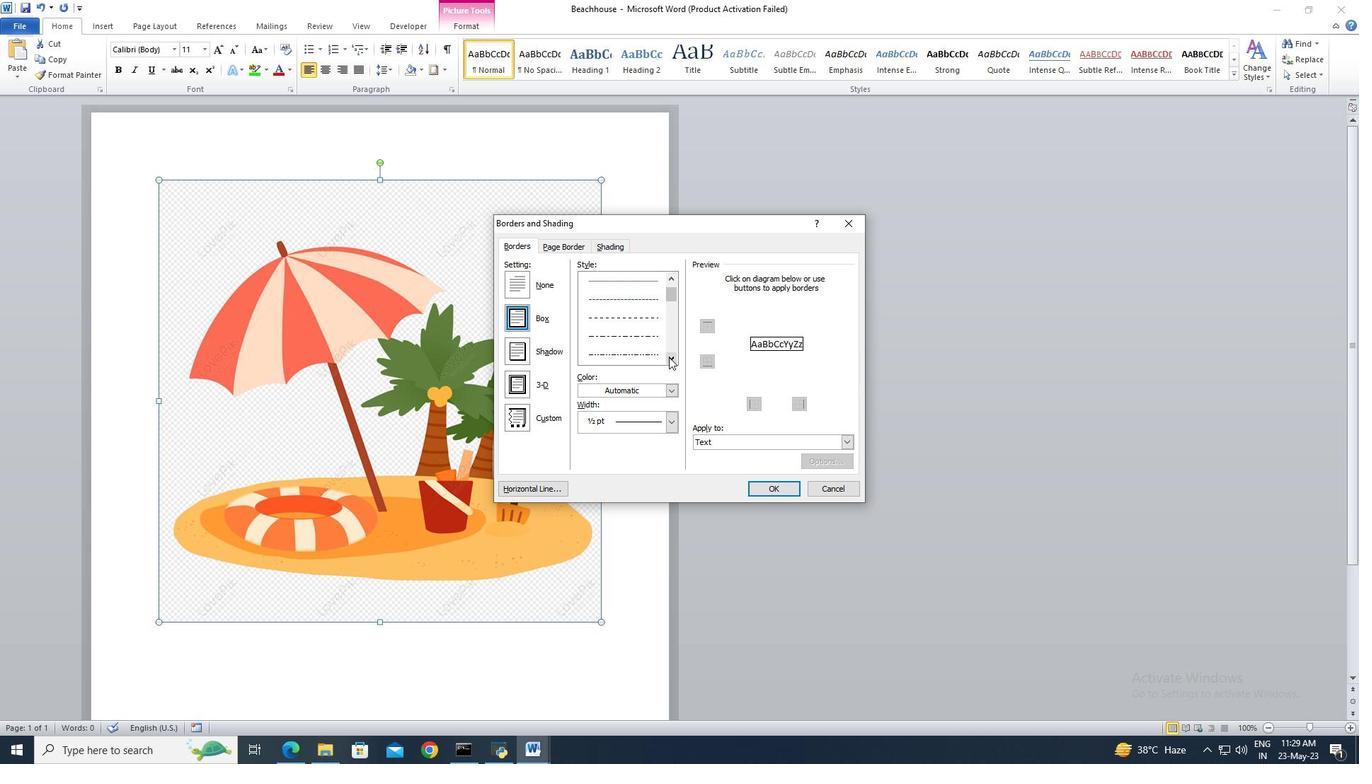 
Action: Mouse pressed left at (669, 357)
Screenshot: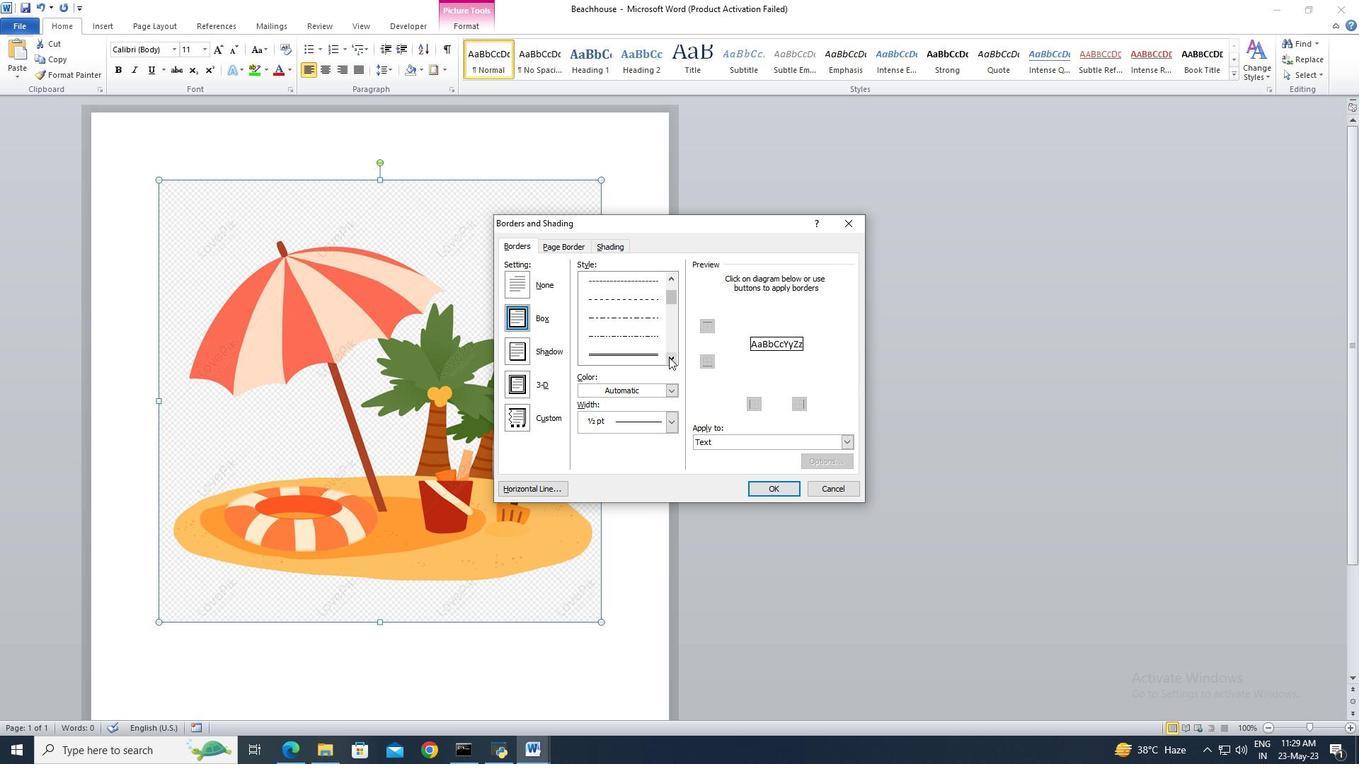 
Action: Mouse pressed left at (669, 357)
Screenshot: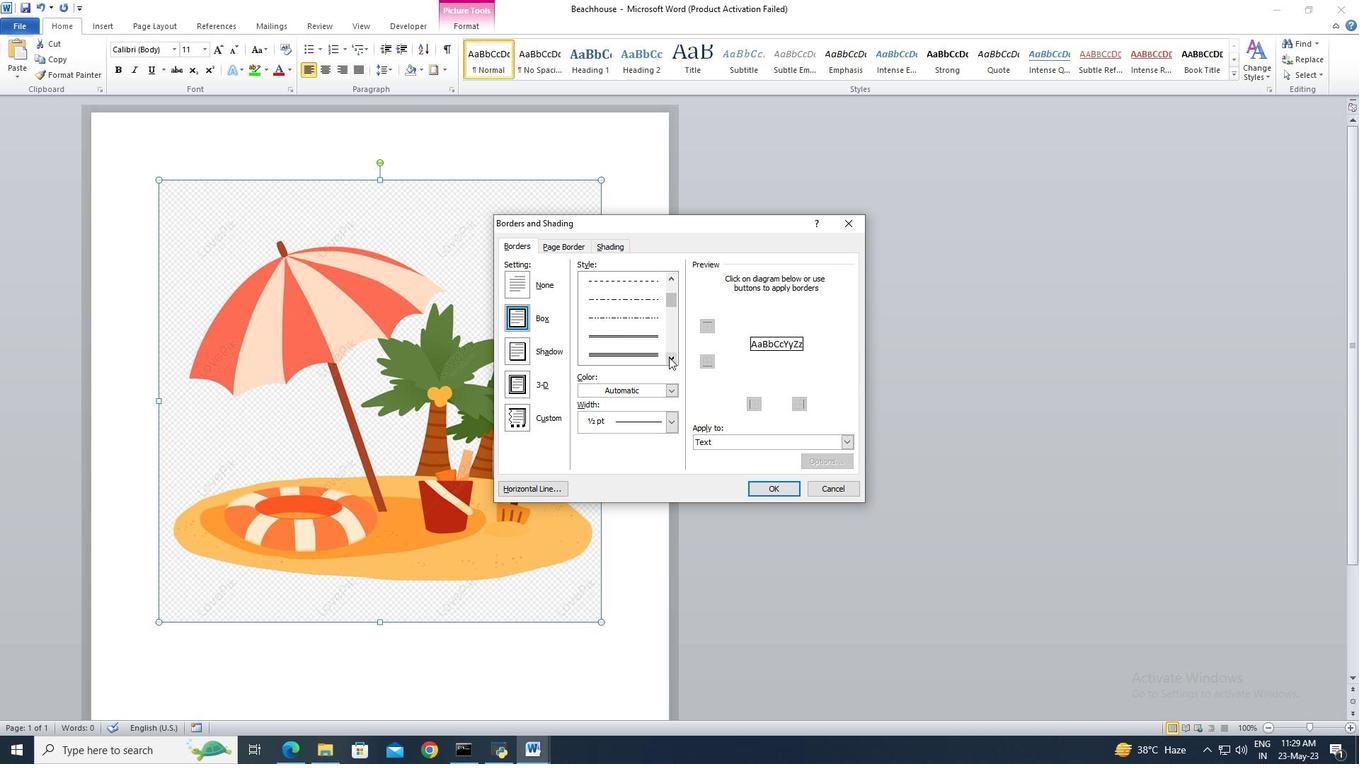 
Action: Mouse moved to (654, 334)
Screenshot: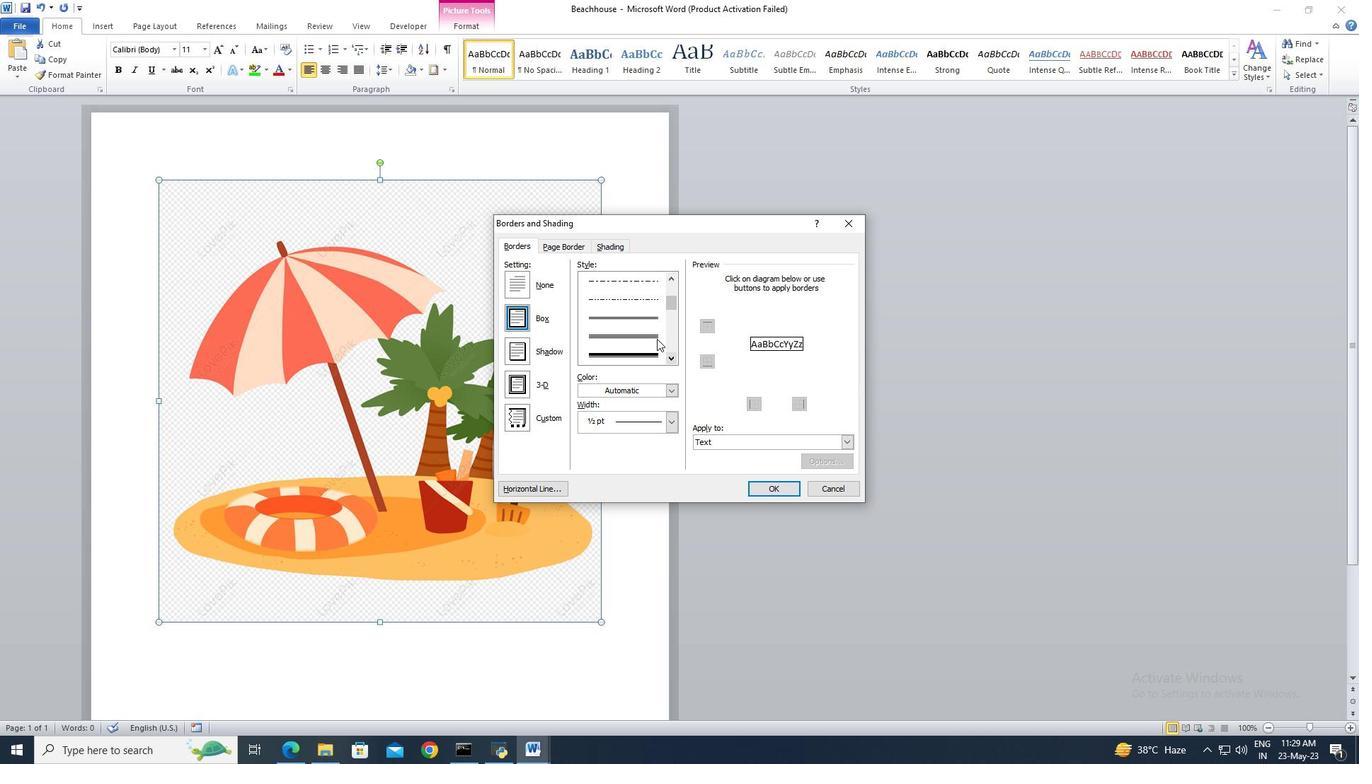 
Action: Mouse pressed left at (654, 334)
Screenshot: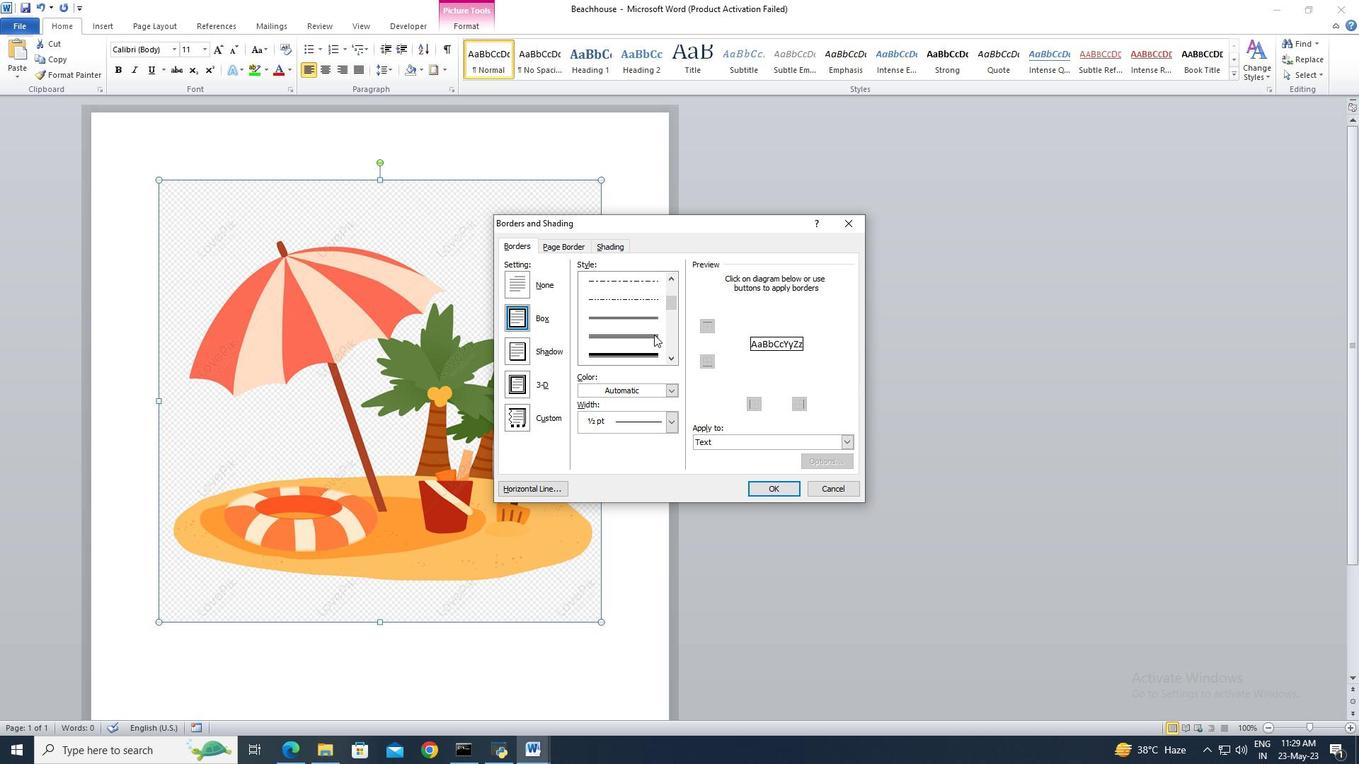
Action: Mouse moved to (674, 385)
Screenshot: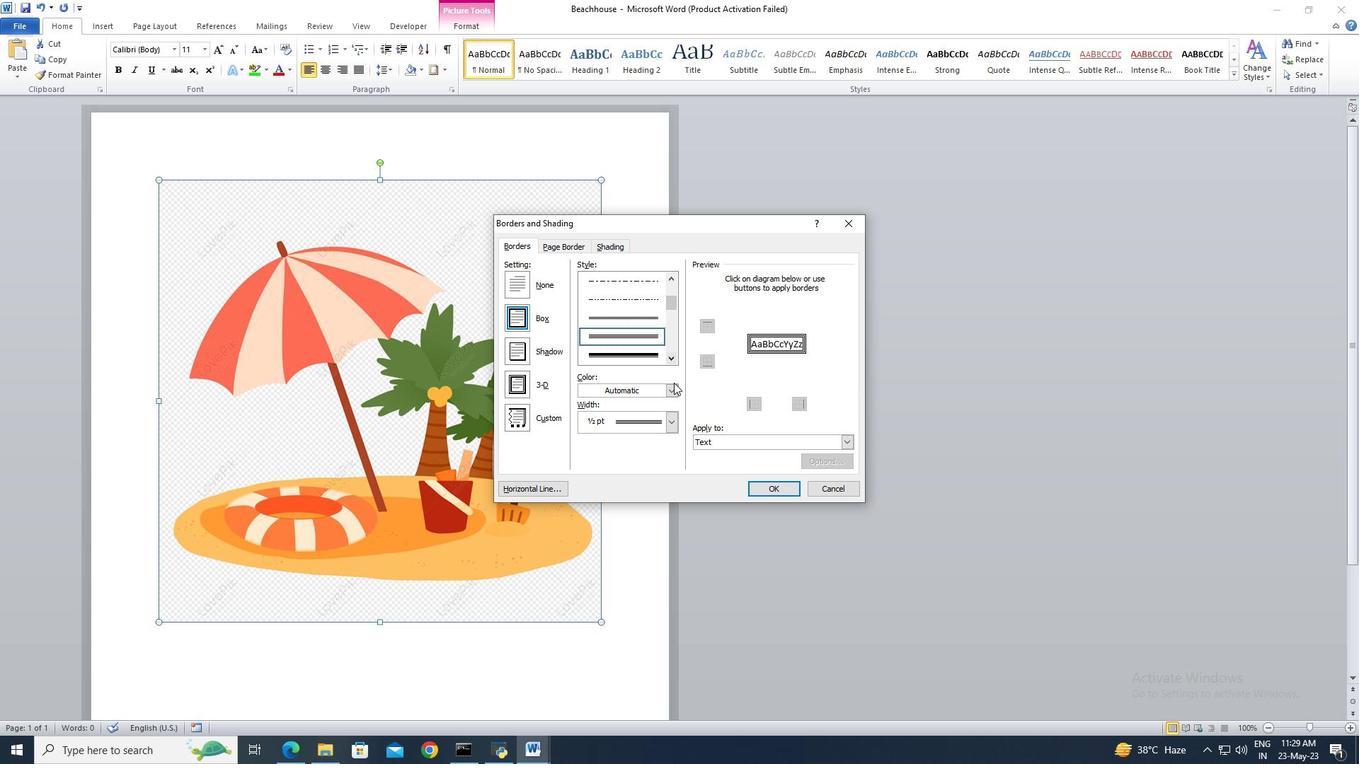 
Action: Mouse pressed left at (674, 385)
Screenshot: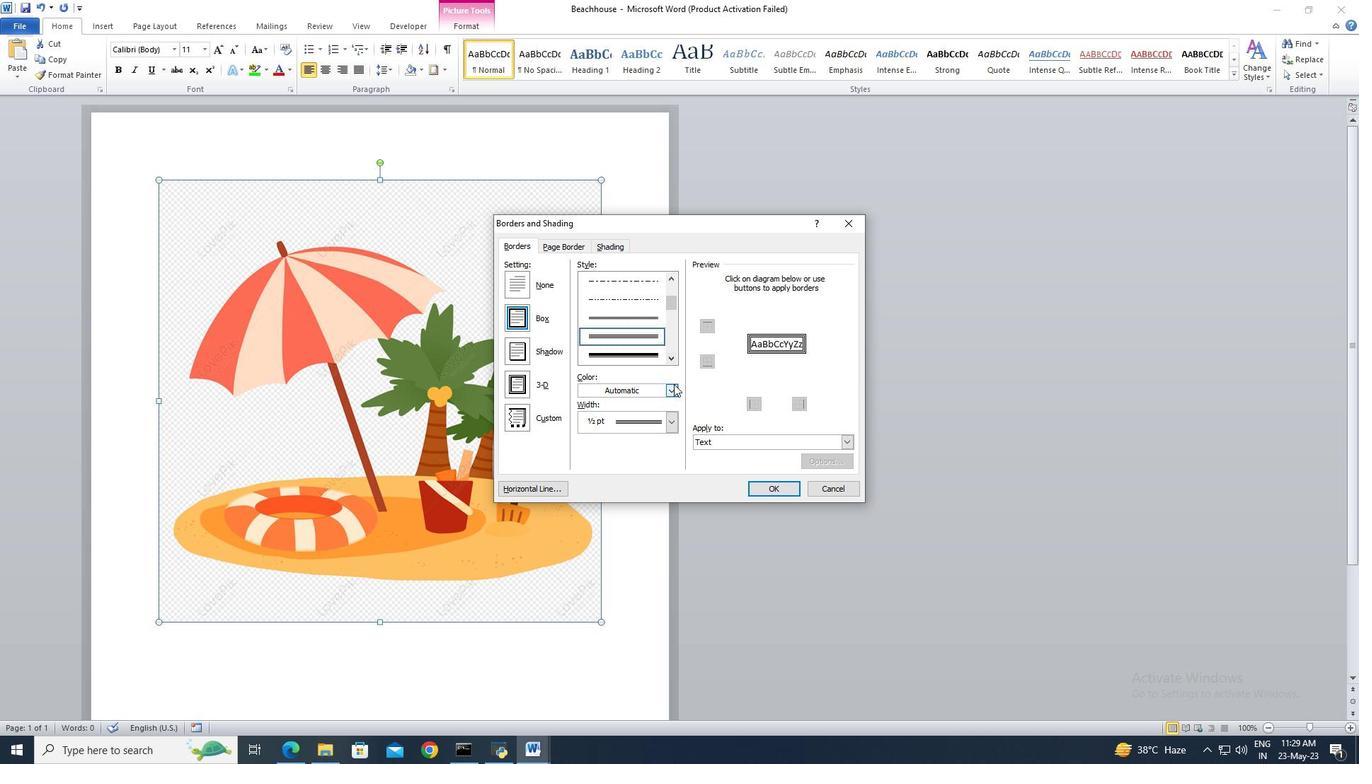 
Action: Mouse moved to (659, 463)
Screenshot: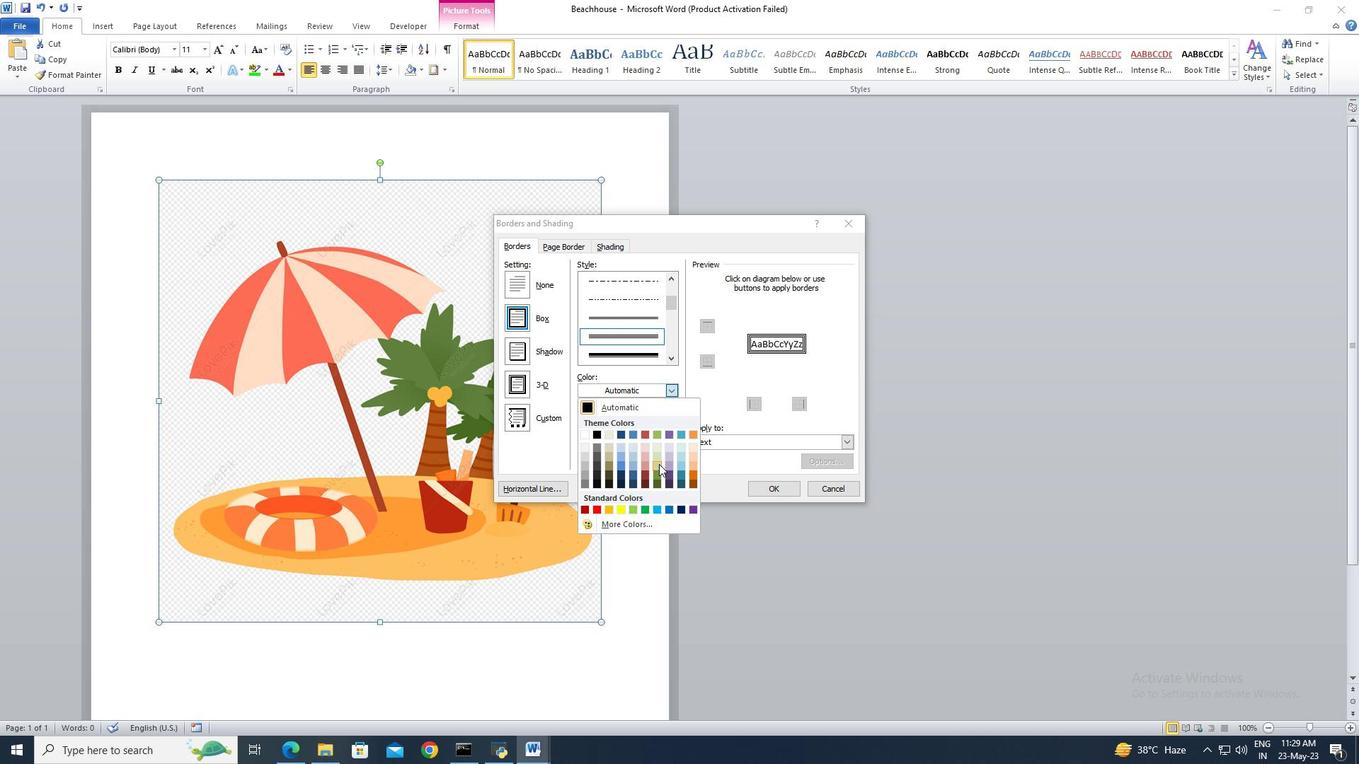 
Action: Mouse pressed left at (659, 463)
Screenshot: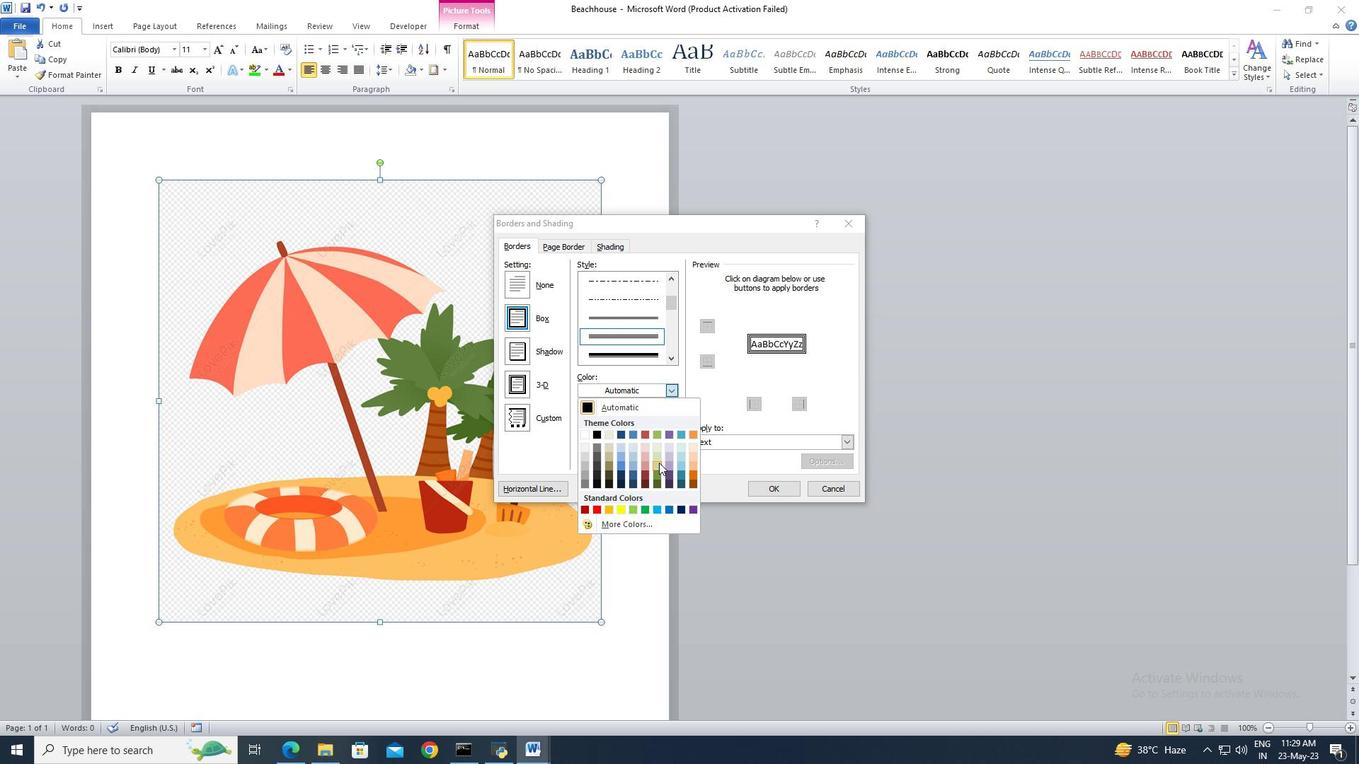 
Action: Mouse moved to (670, 424)
Screenshot: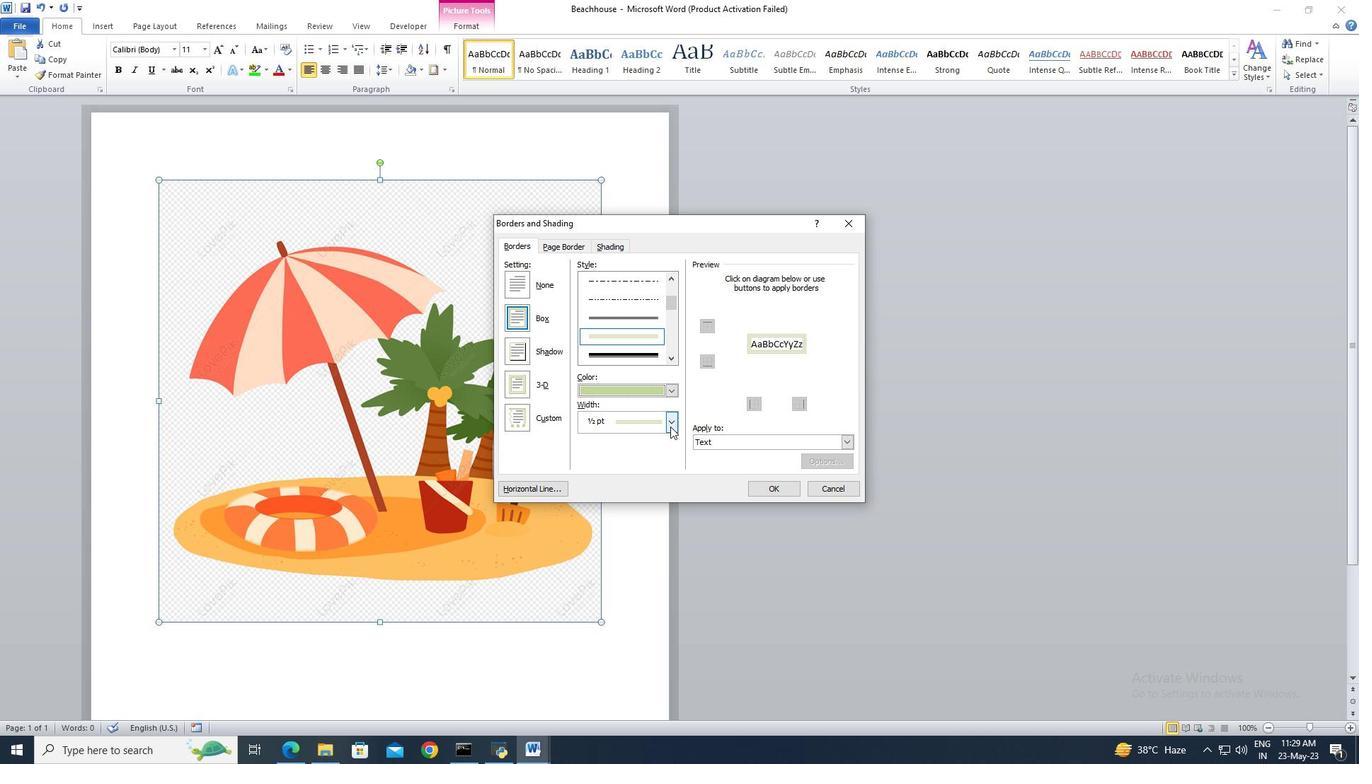 
Action: Mouse pressed left at (670, 424)
Screenshot: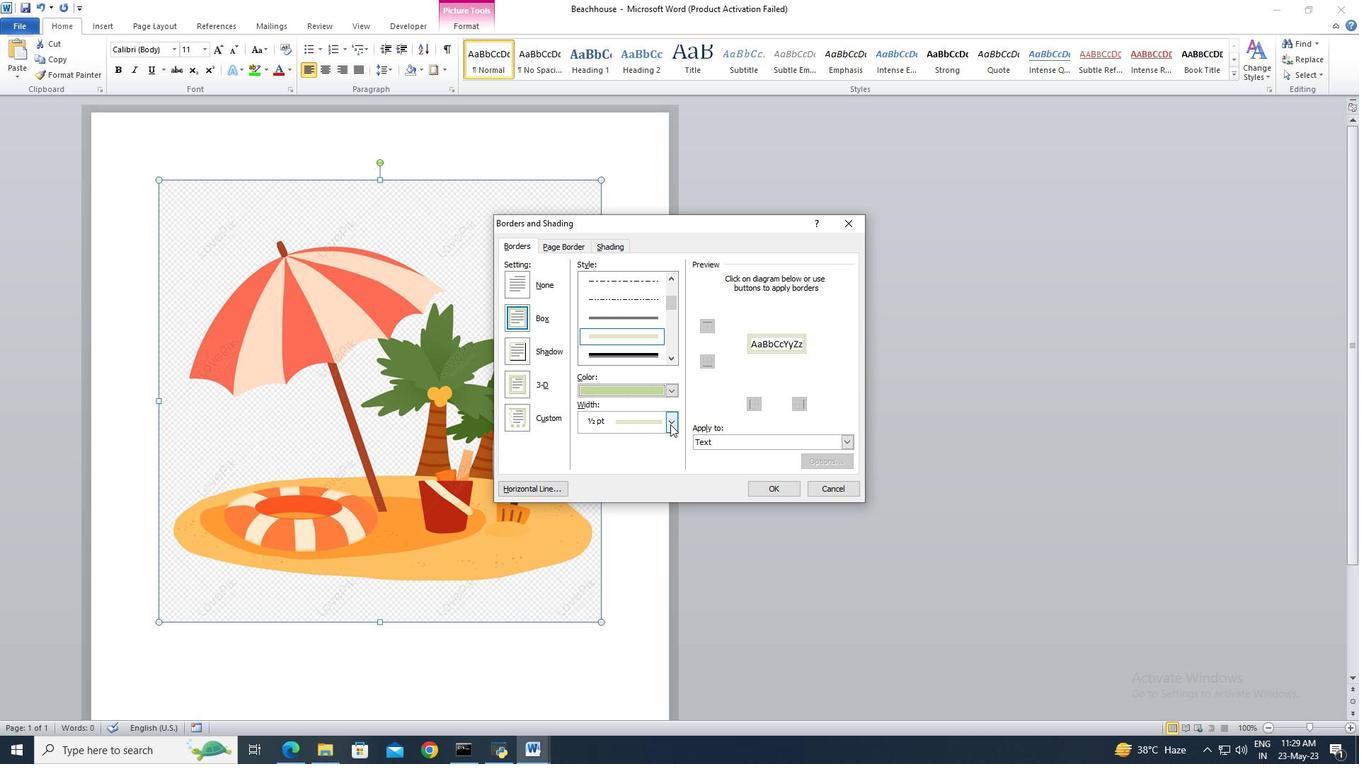 
Action: Mouse moved to (797, 492)
Screenshot: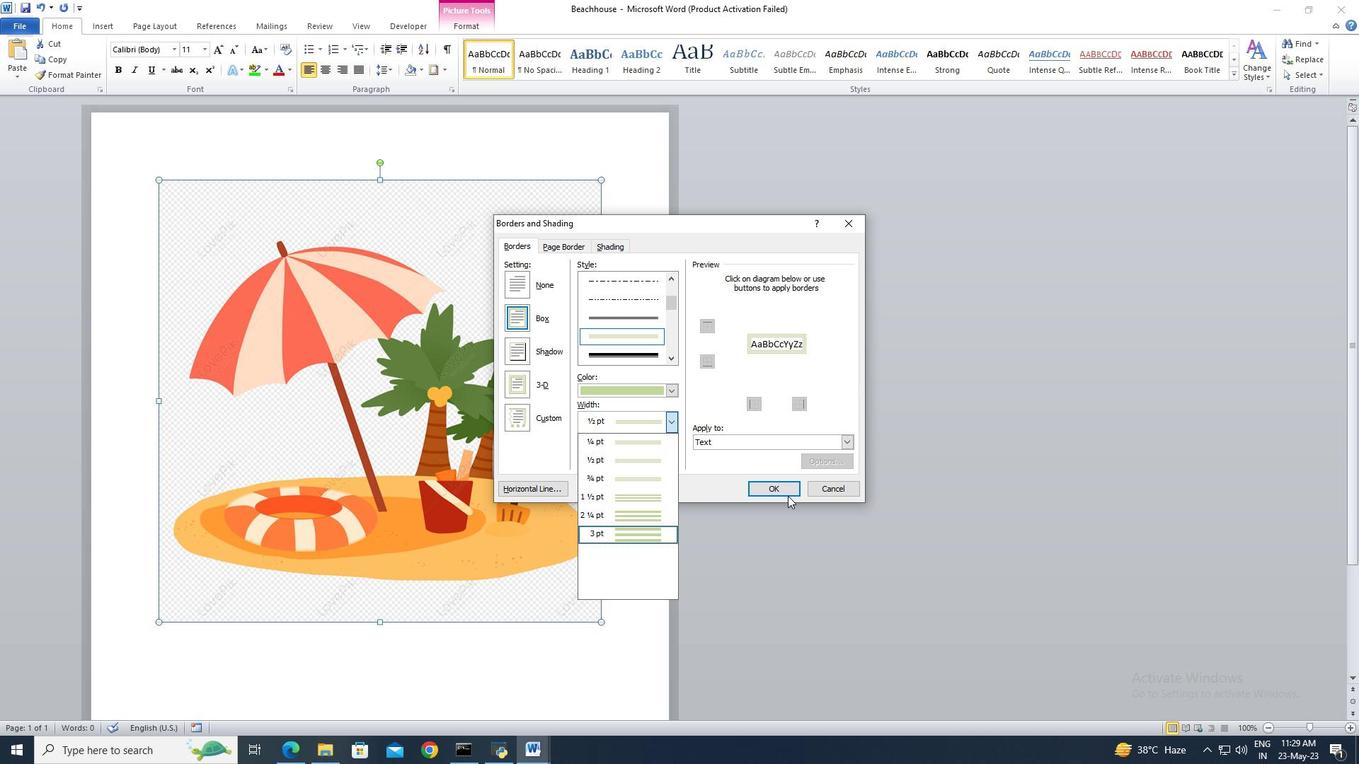 
Action: Mouse pressed left at (797, 492)
Screenshot: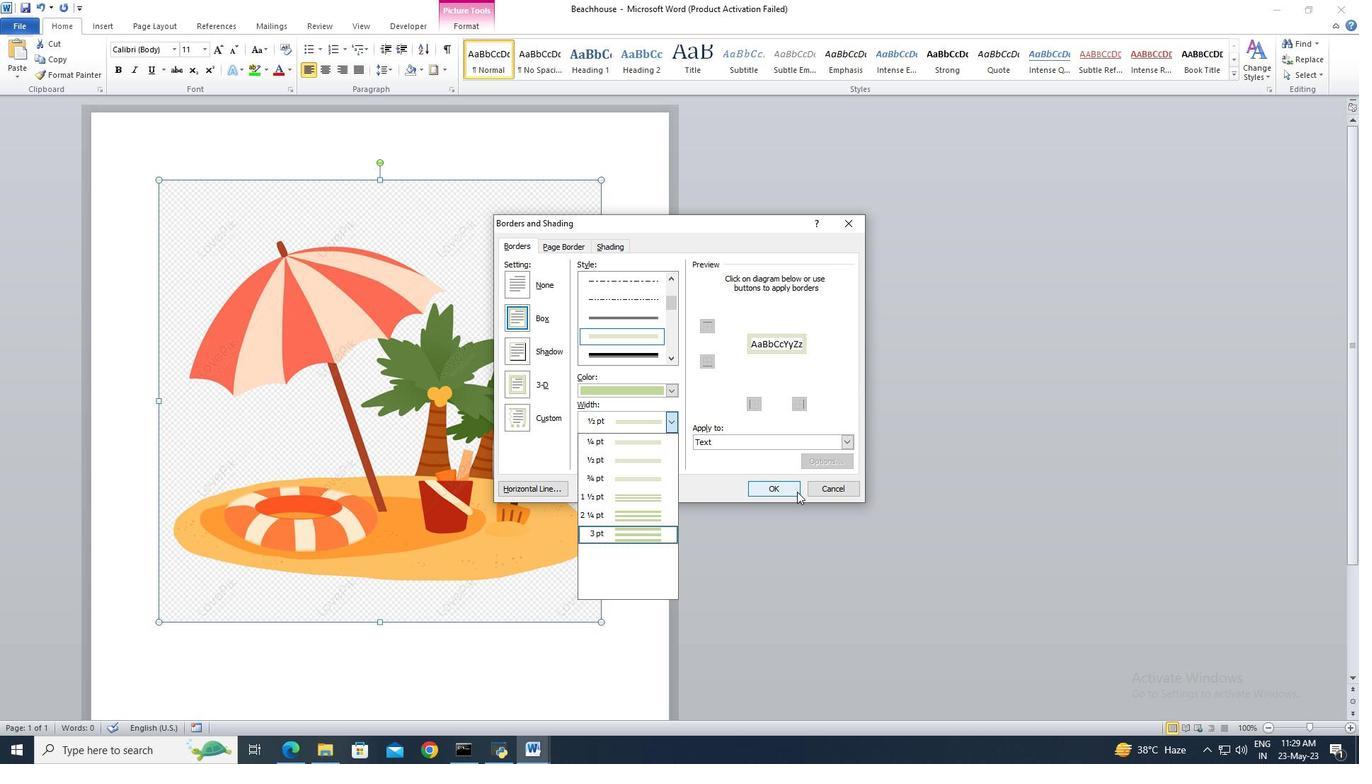 
